 Task: Create new Company, with domain: 'benteler.com' and type: 'Other'. Add new contact for this company, with mail Id: 'Lucas21Verma@benteler.com', First Name: Lucas, Last name:  Verma, Job Title: 'Recruitment Specialist', Phone Number: '(202) 555-2349'. Change life cycle stage to  Lead and lead status to  Open. Logged in from softage.5@softage.net
Action: Mouse moved to (88, 56)
Screenshot: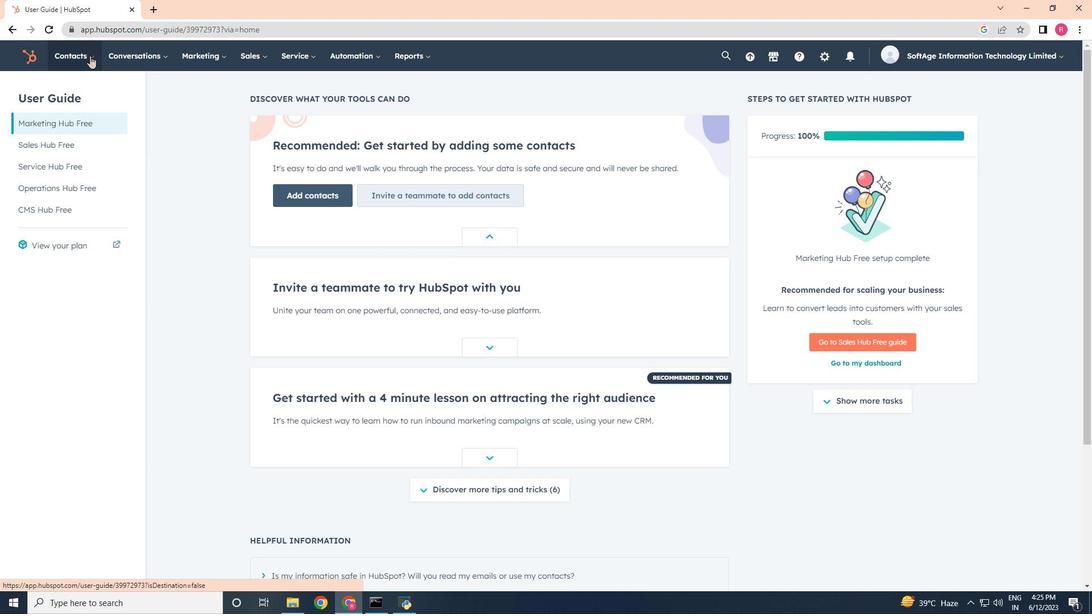 
Action: Mouse pressed left at (88, 56)
Screenshot: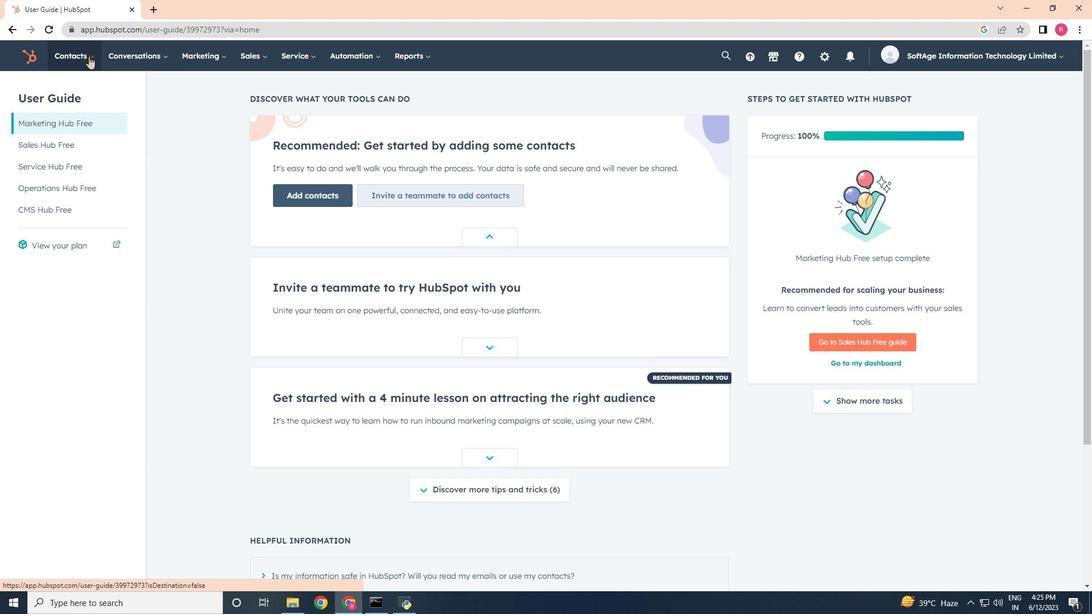 
Action: Mouse moved to (106, 108)
Screenshot: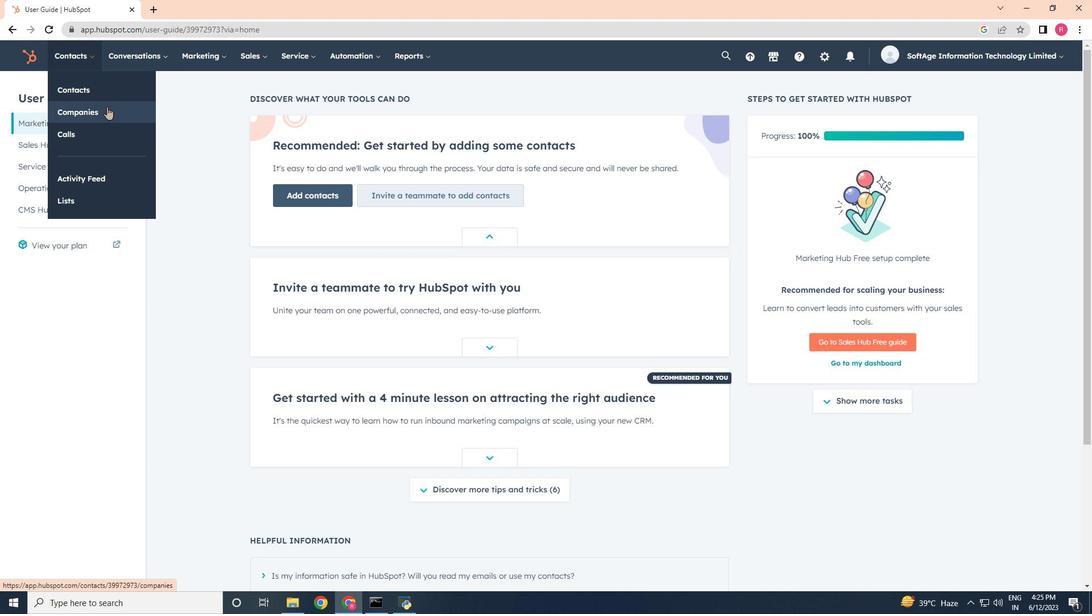 
Action: Mouse pressed left at (106, 108)
Screenshot: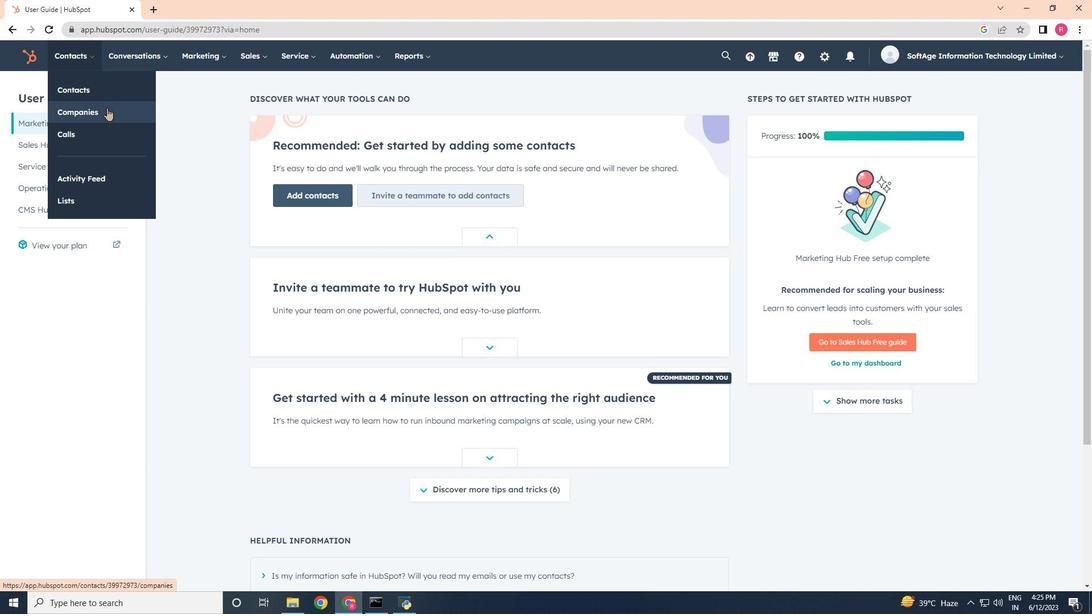 
Action: Mouse moved to (1019, 97)
Screenshot: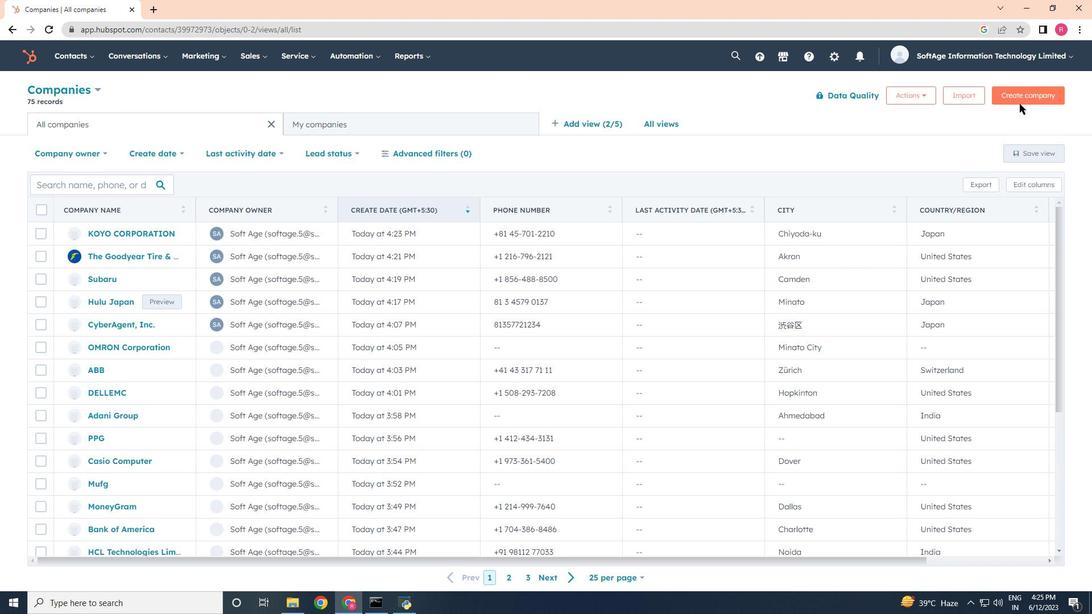 
Action: Mouse pressed left at (1019, 97)
Screenshot: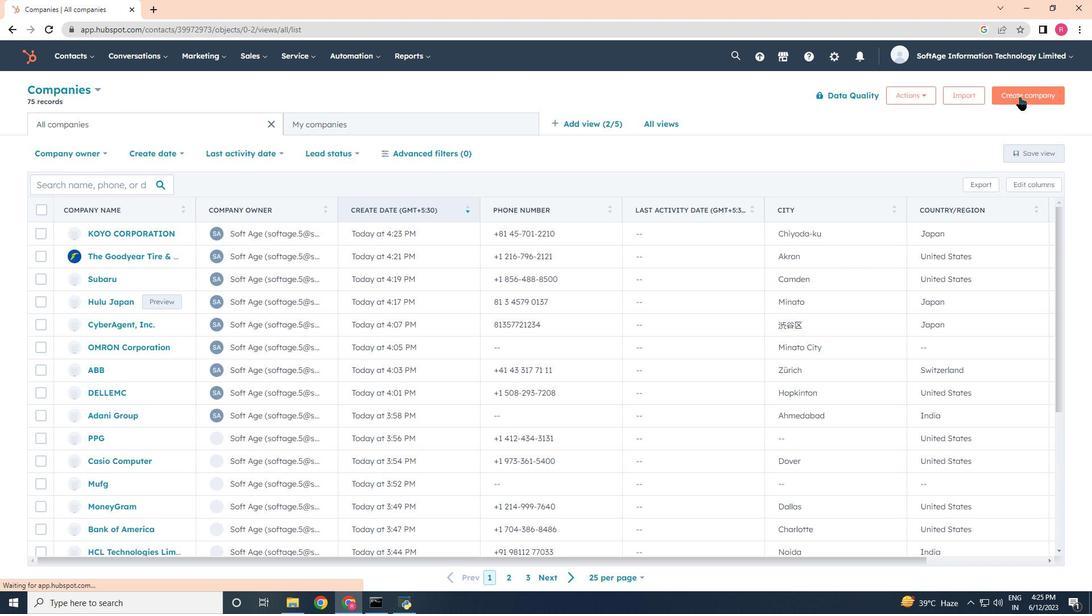 
Action: Mouse moved to (874, 147)
Screenshot: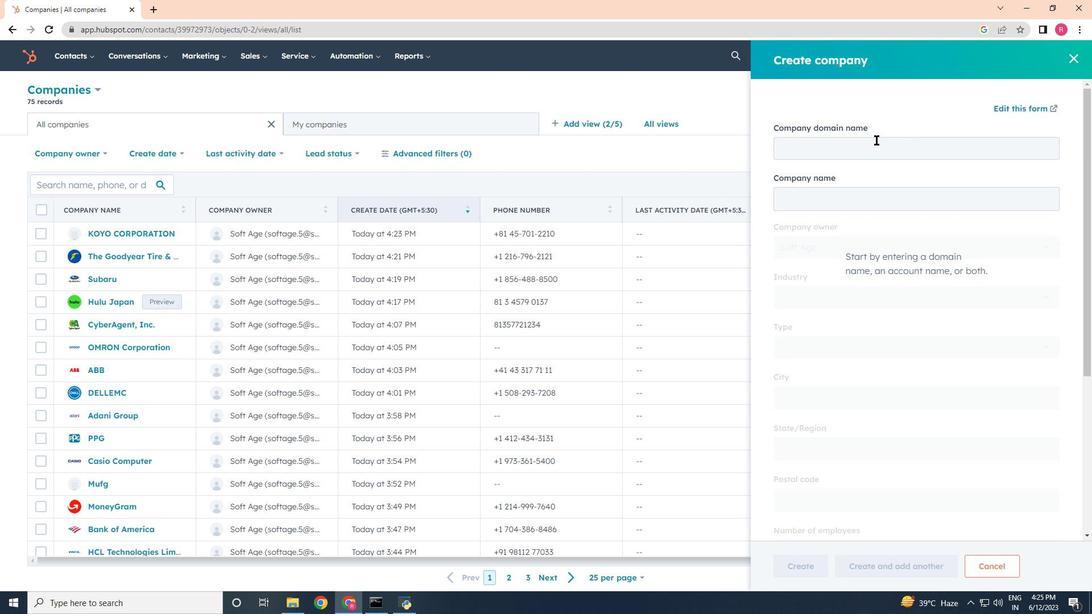 
Action: Mouse pressed left at (874, 147)
Screenshot: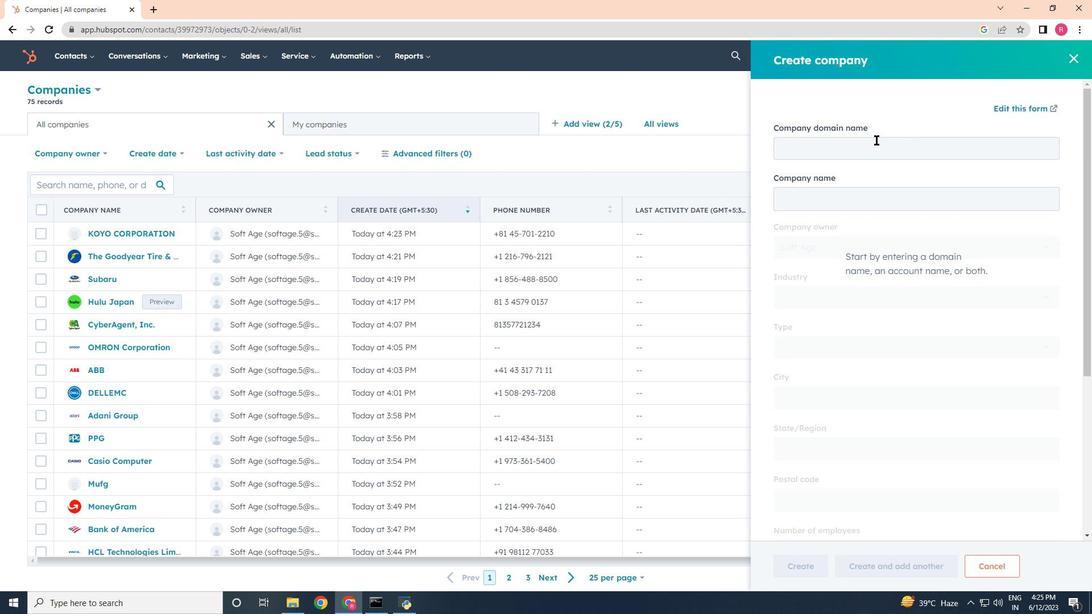 
Action: Mouse moved to (873, 149)
Screenshot: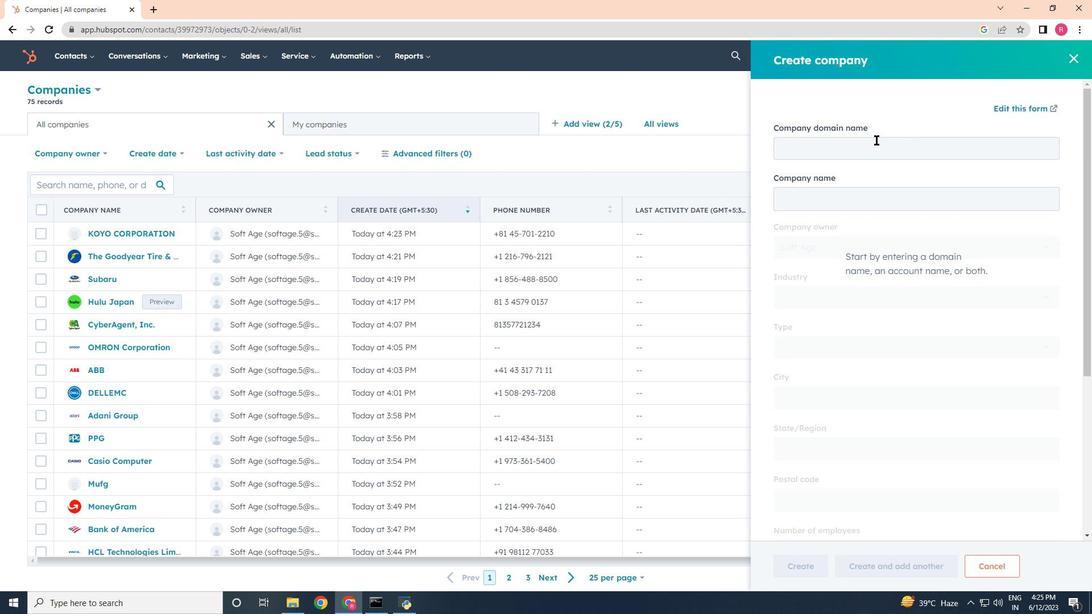 
Action: Key pressed benteler<Key.tab>
Screenshot: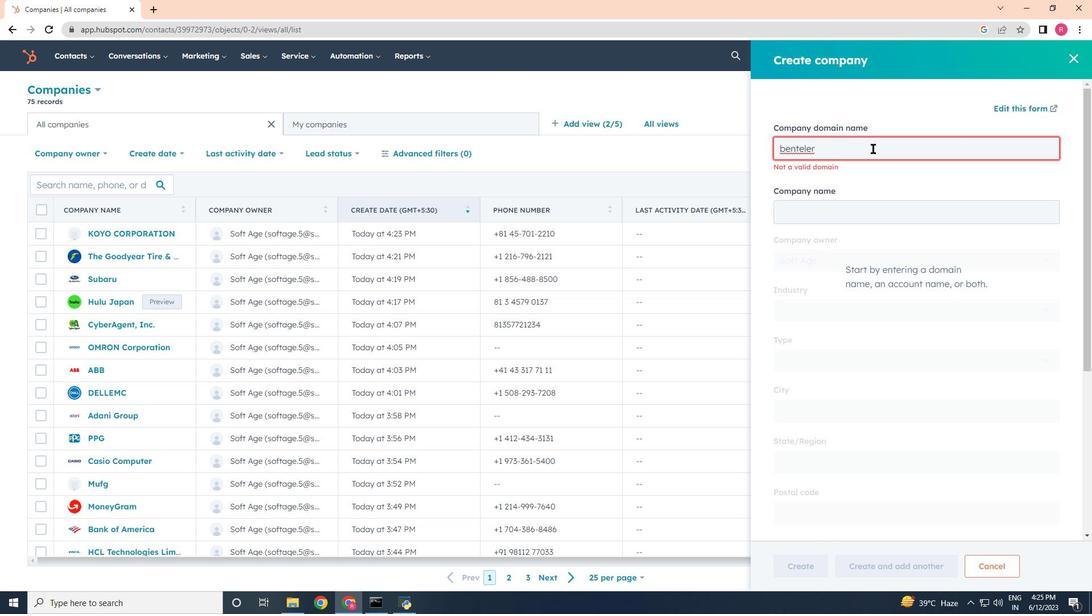 
Action: Mouse moved to (818, 148)
Screenshot: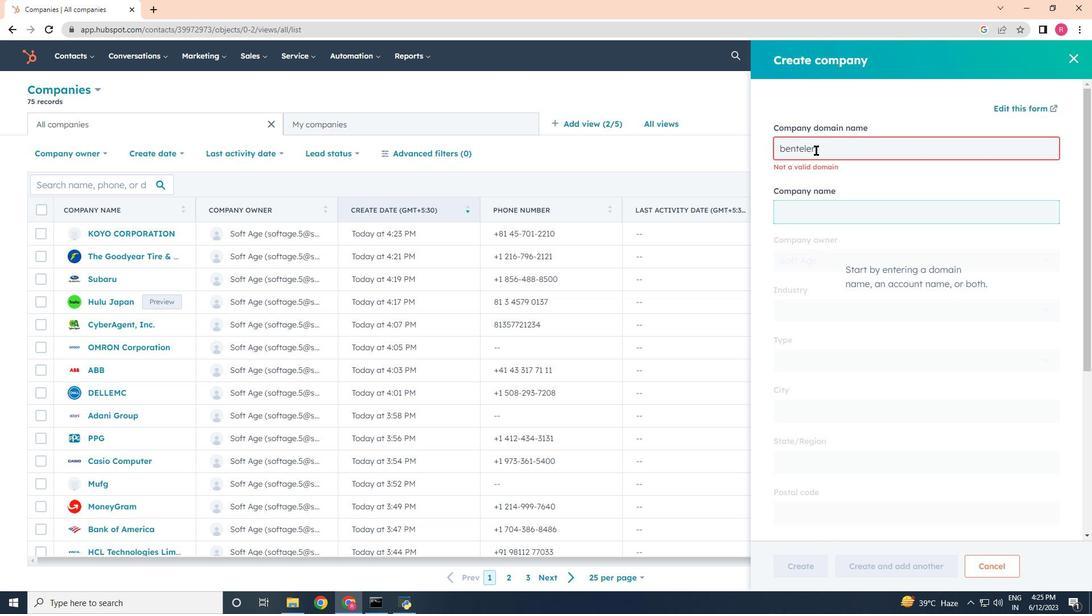 
Action: Mouse pressed left at (818, 148)
Screenshot: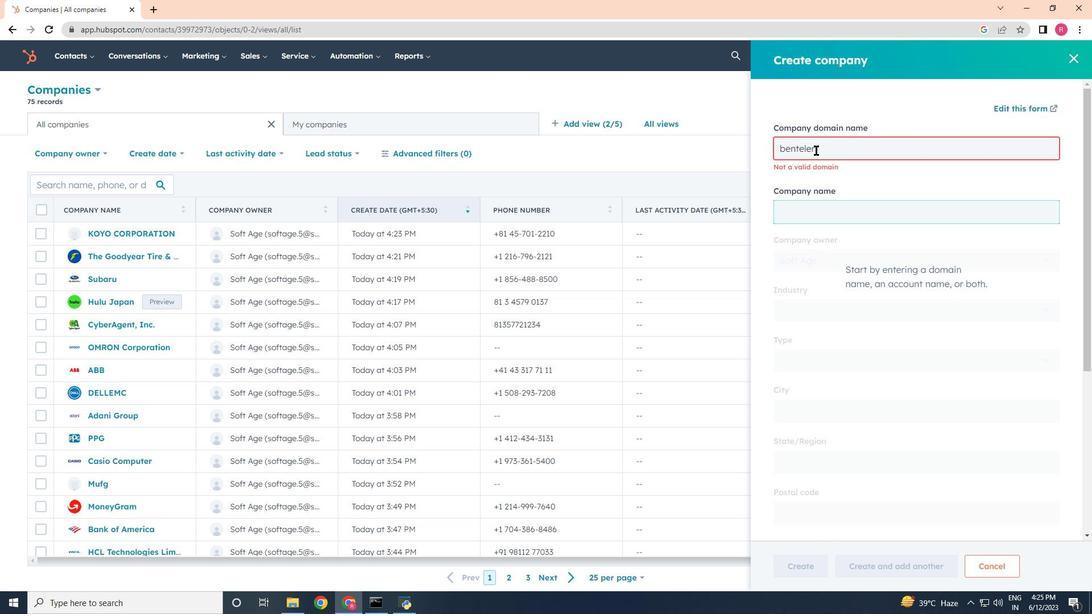 
Action: Mouse moved to (783, 138)
Screenshot: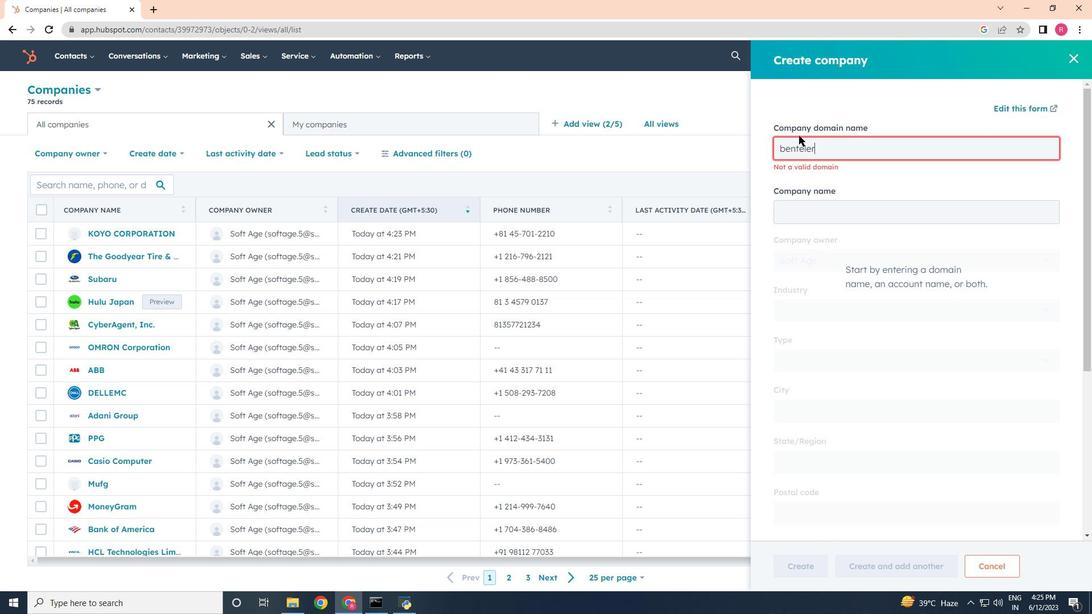
Action: Key pressed .com
Screenshot: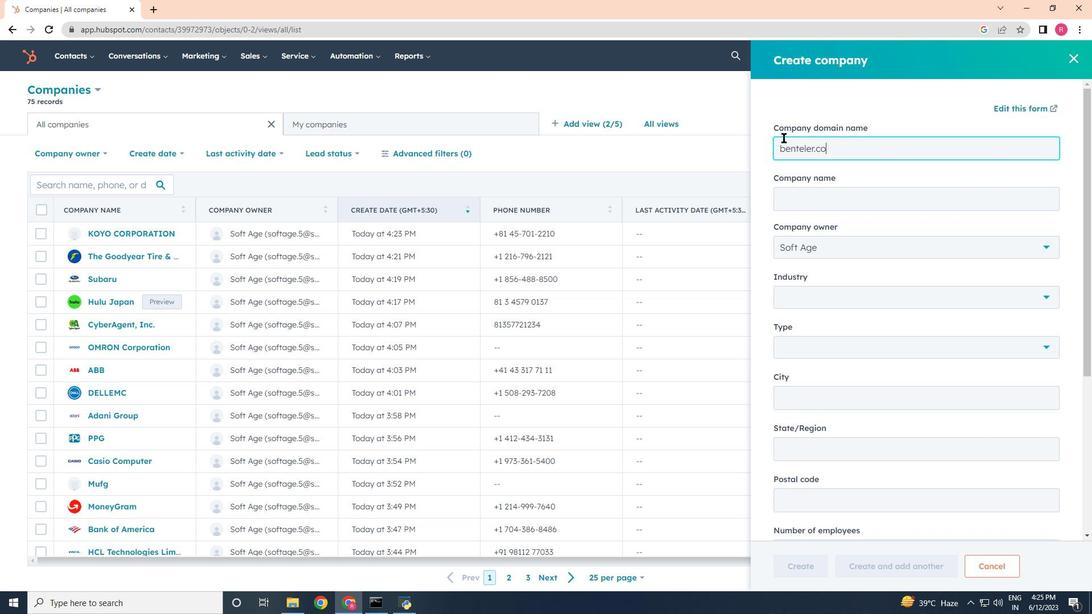 
Action: Mouse moved to (826, 342)
Screenshot: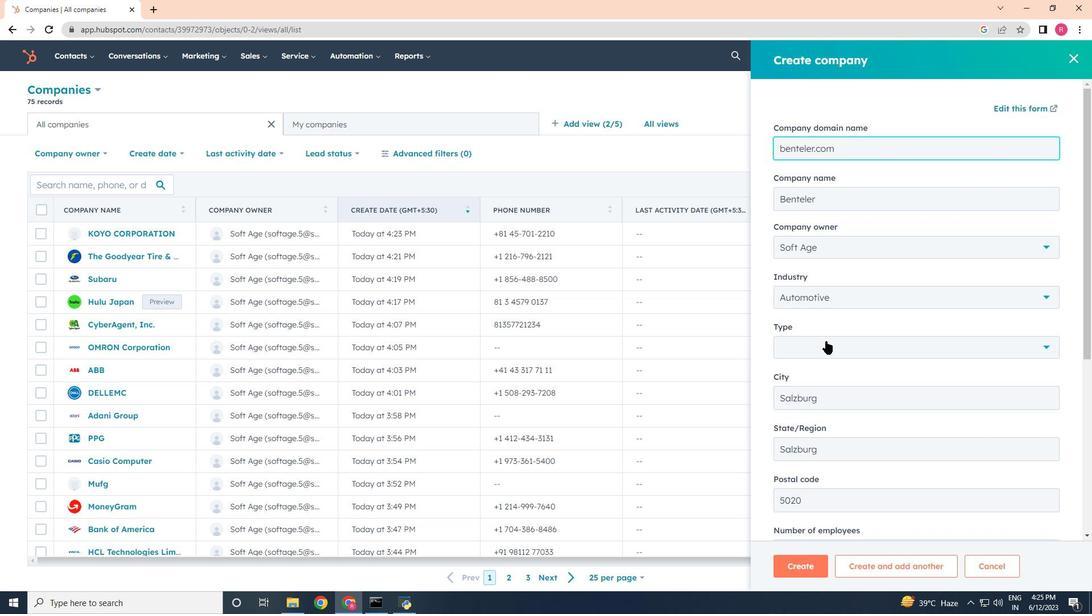 
Action: Mouse pressed left at (826, 342)
Screenshot: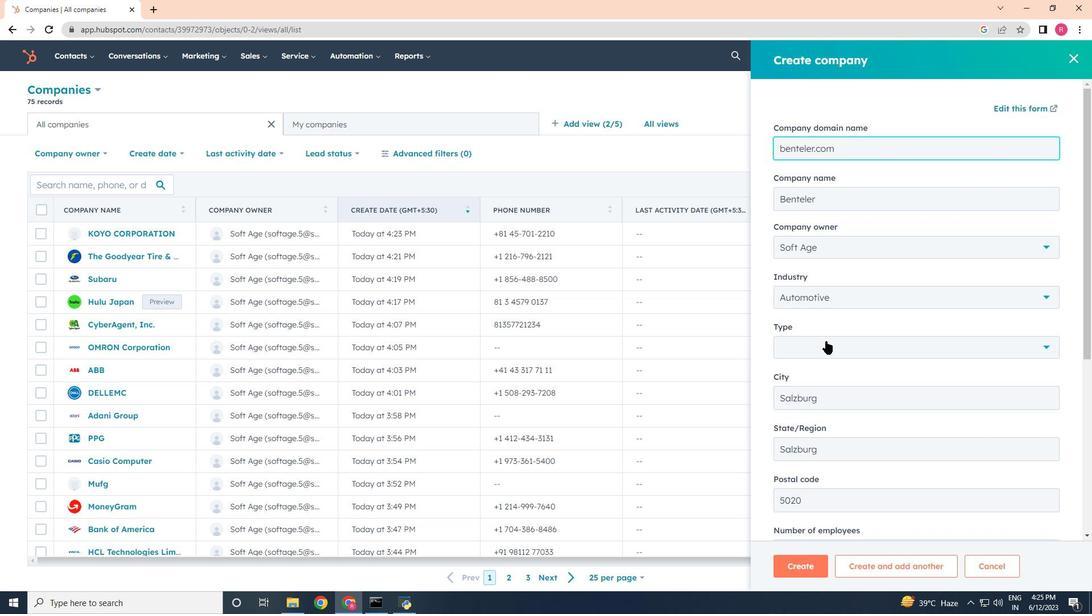
Action: Mouse moved to (827, 492)
Screenshot: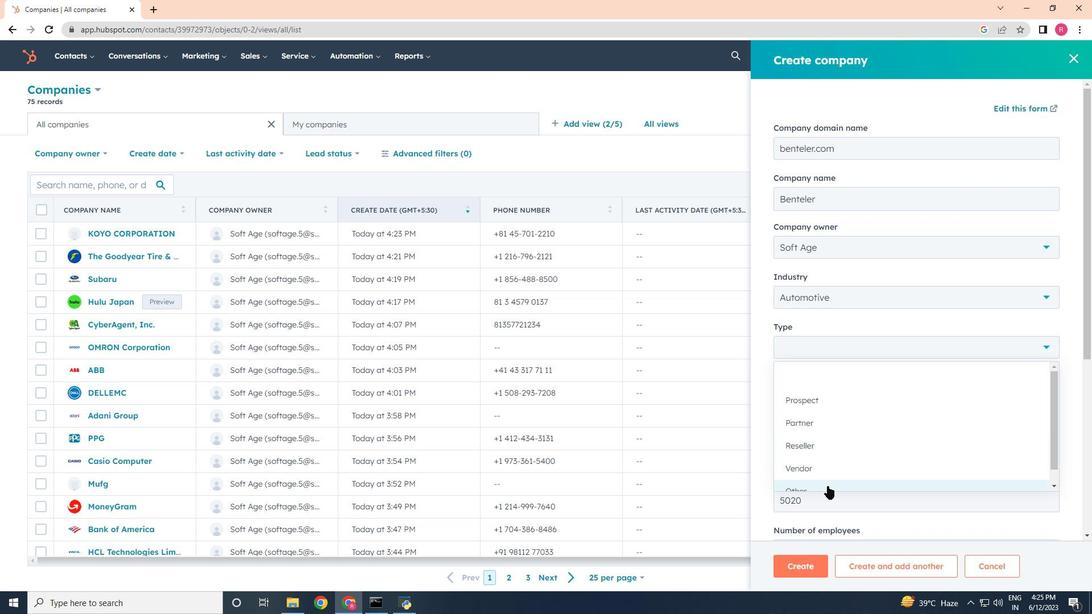 
Action: Mouse pressed left at (827, 492)
Screenshot: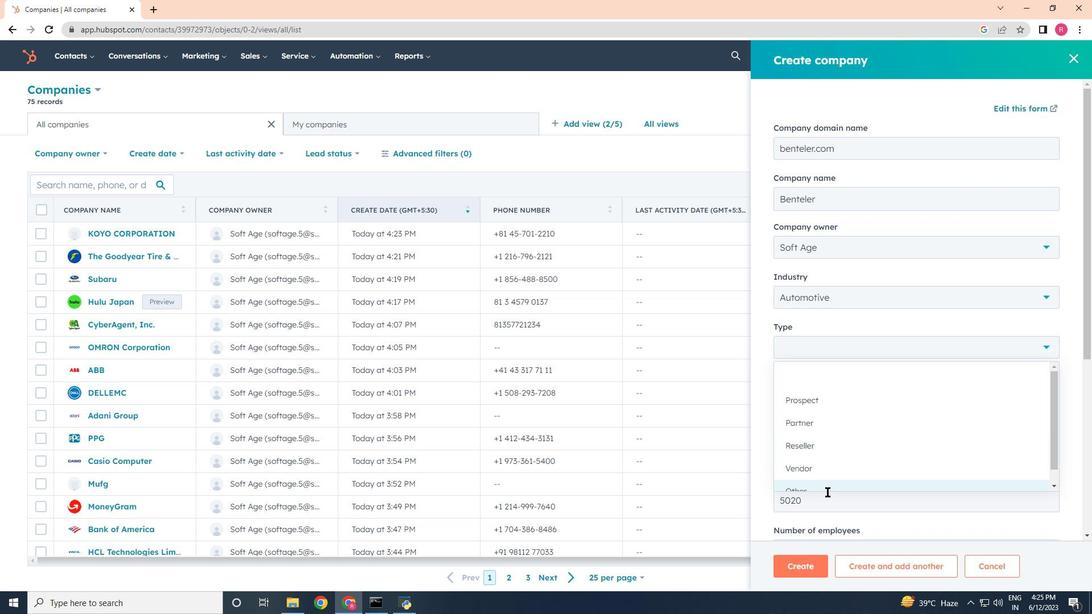 
Action: Mouse moved to (815, 565)
Screenshot: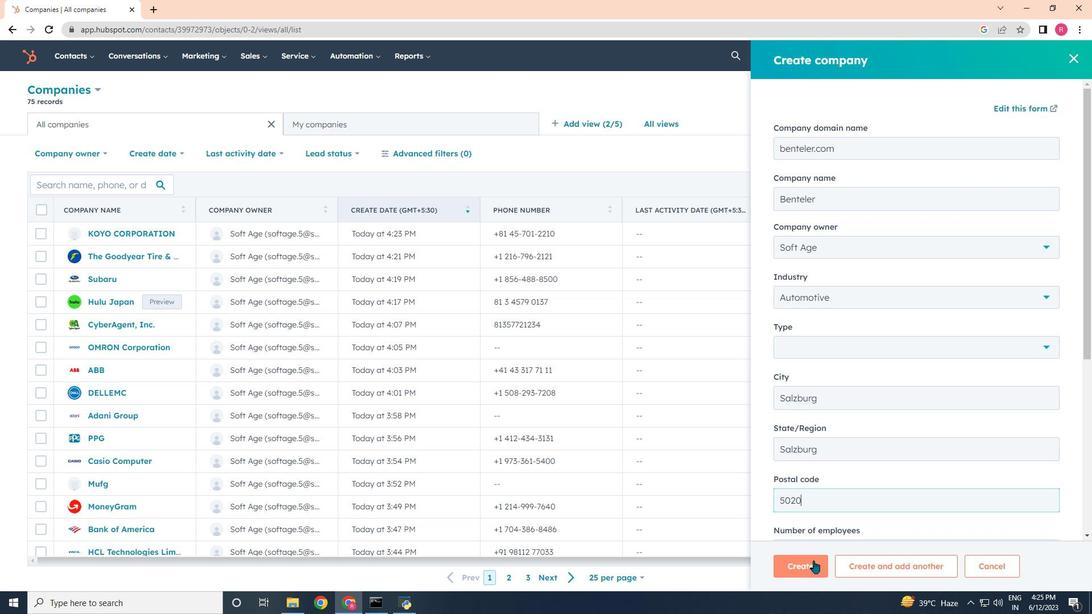 
Action: Mouse pressed left at (815, 565)
Screenshot: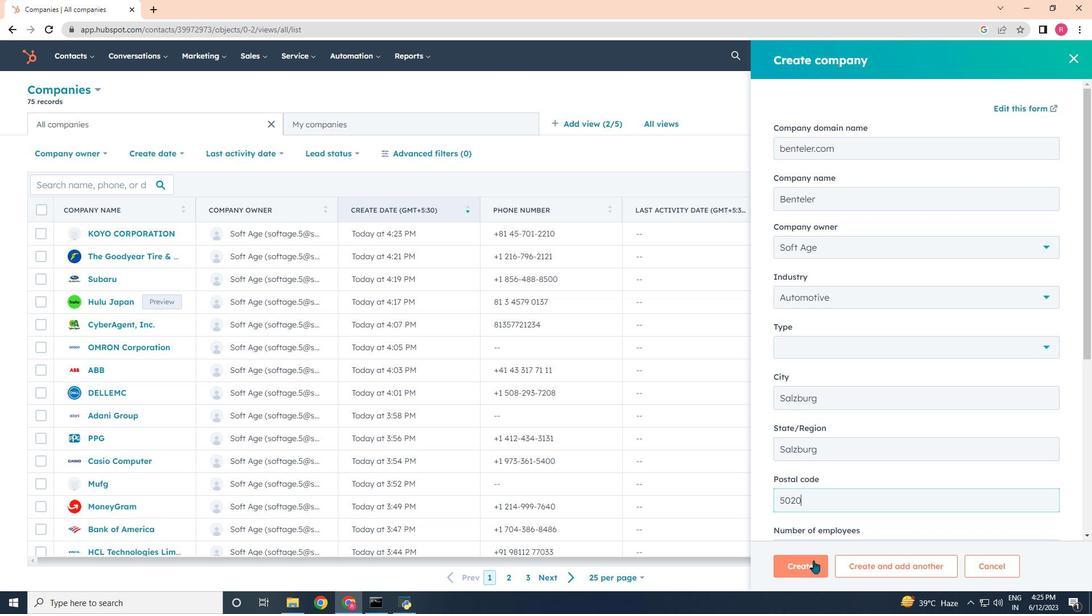 
Action: Mouse moved to (771, 368)
Screenshot: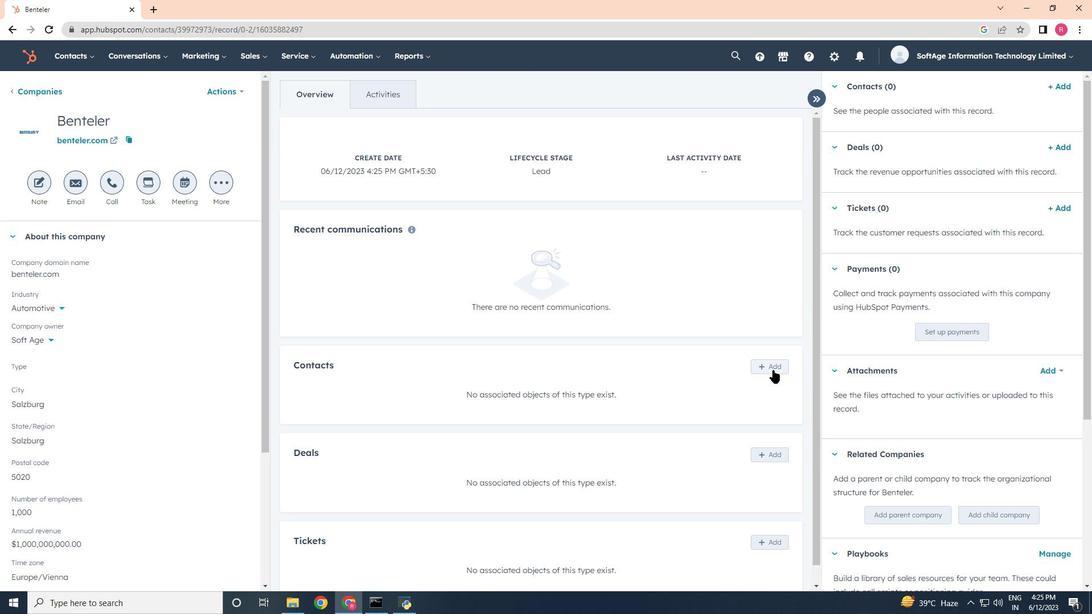 
Action: Mouse pressed left at (771, 368)
Screenshot: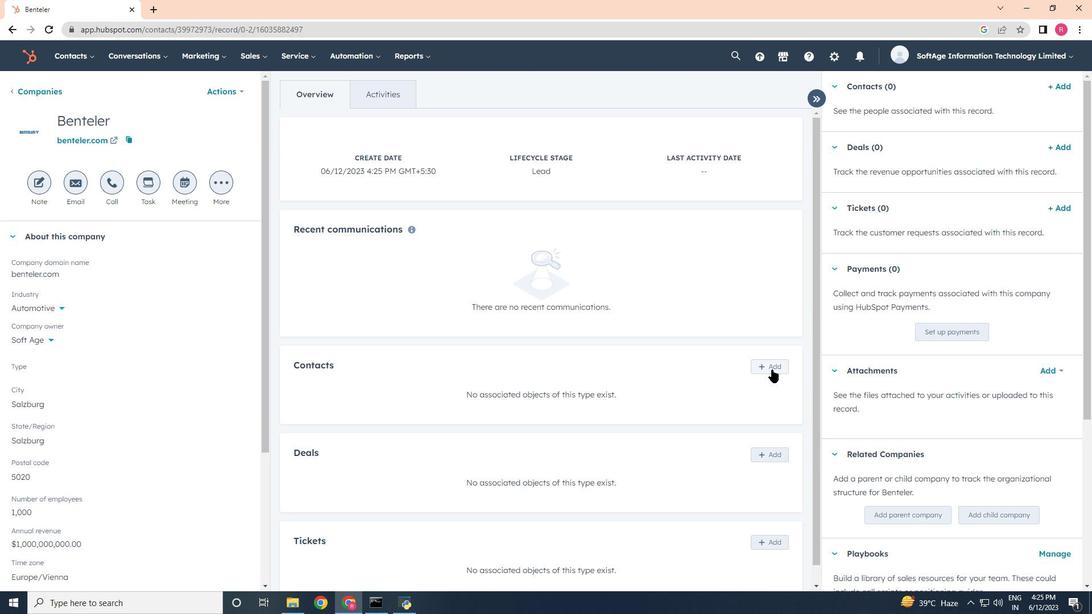 
Action: Mouse moved to (819, 126)
Screenshot: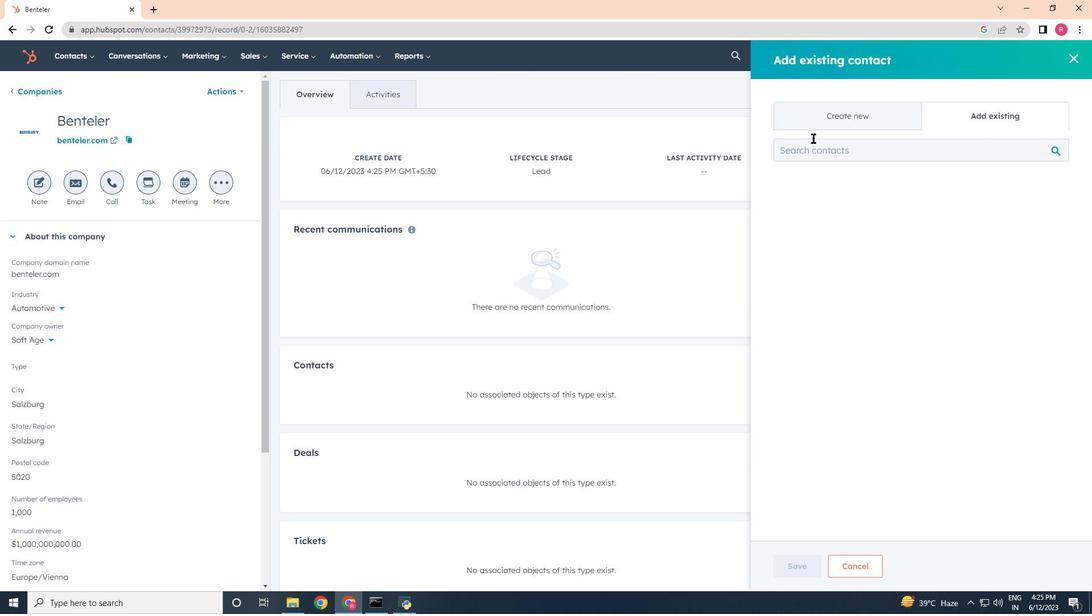 
Action: Mouse pressed left at (819, 126)
Screenshot: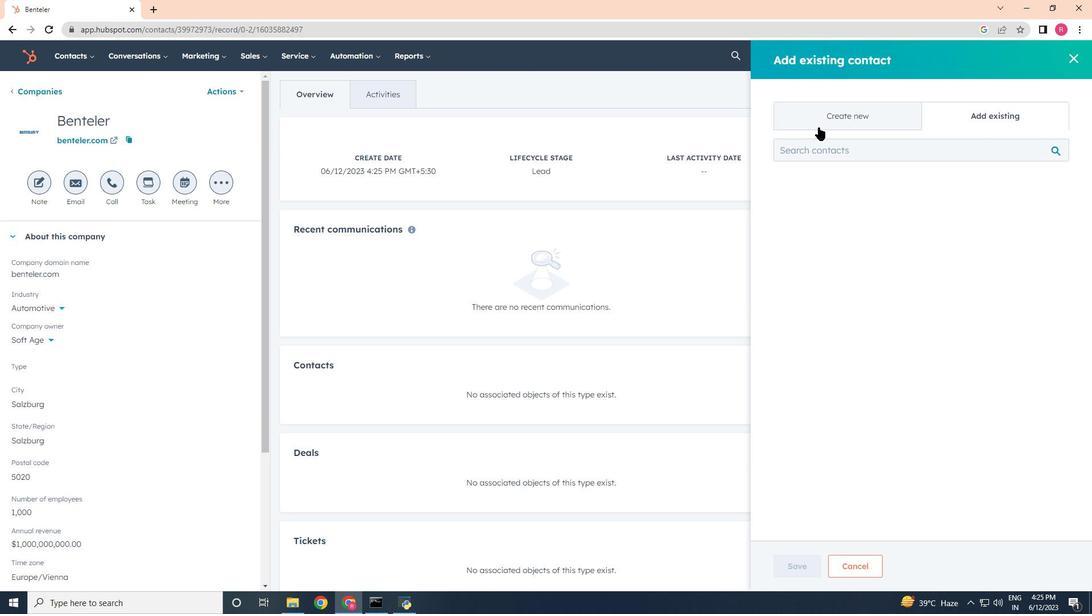
Action: Mouse moved to (828, 186)
Screenshot: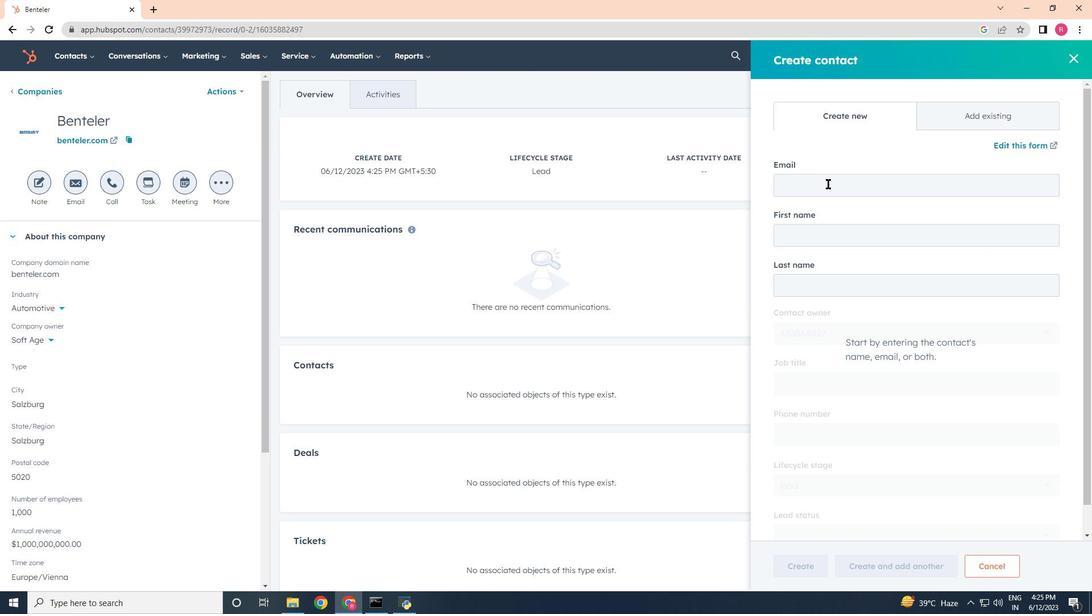 
Action: Mouse pressed left at (828, 186)
Screenshot: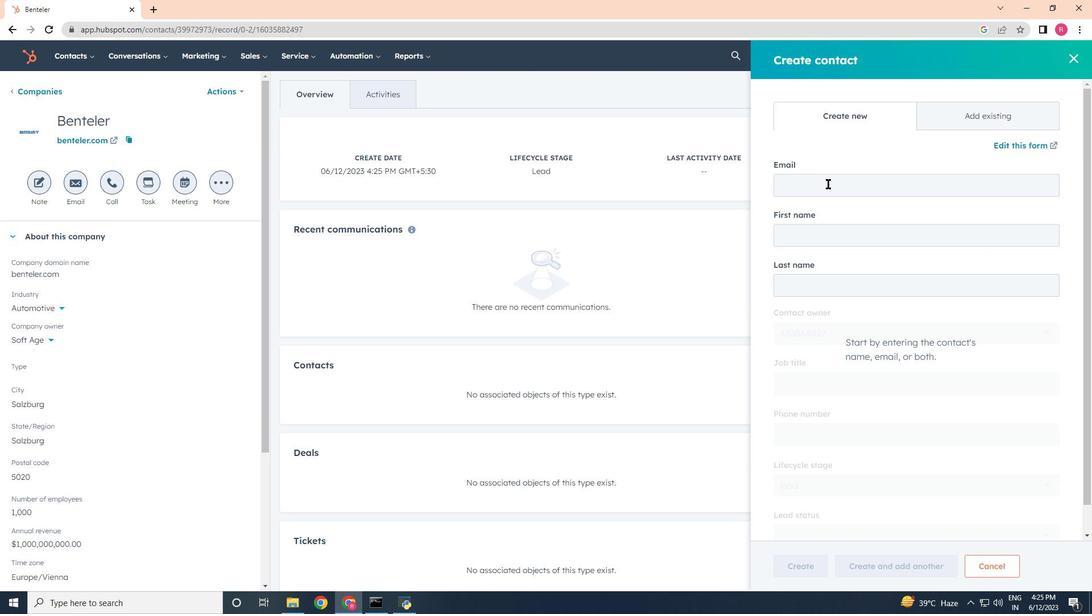 
Action: Key pressed <Key.shift>Lucas21<Key.shift>Vw<Key.backspace>erma<Key.shift>@benteler.com
Screenshot: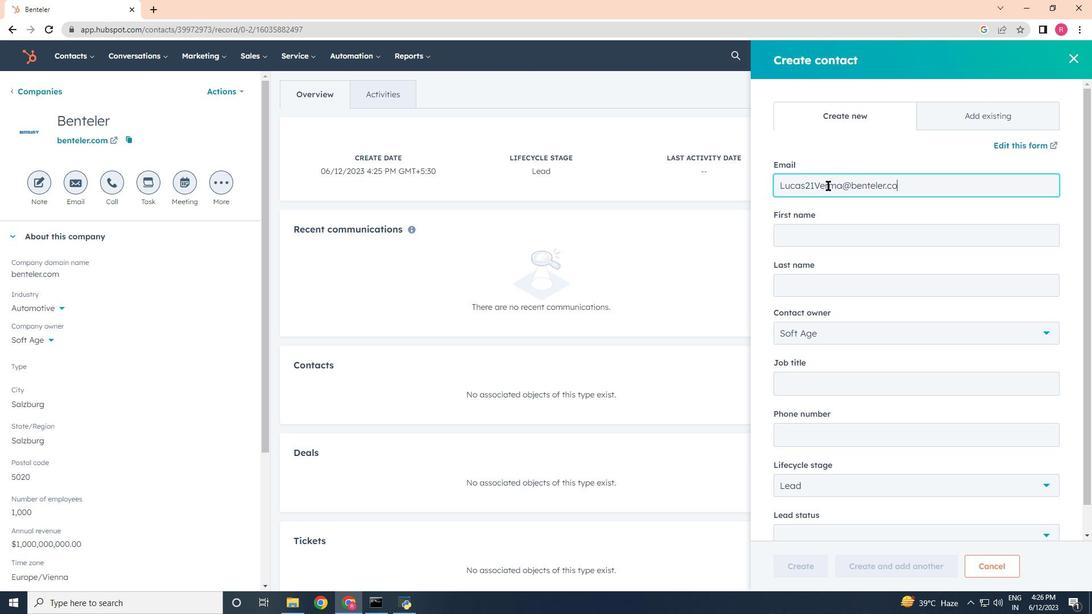 
Action: Mouse moved to (836, 234)
Screenshot: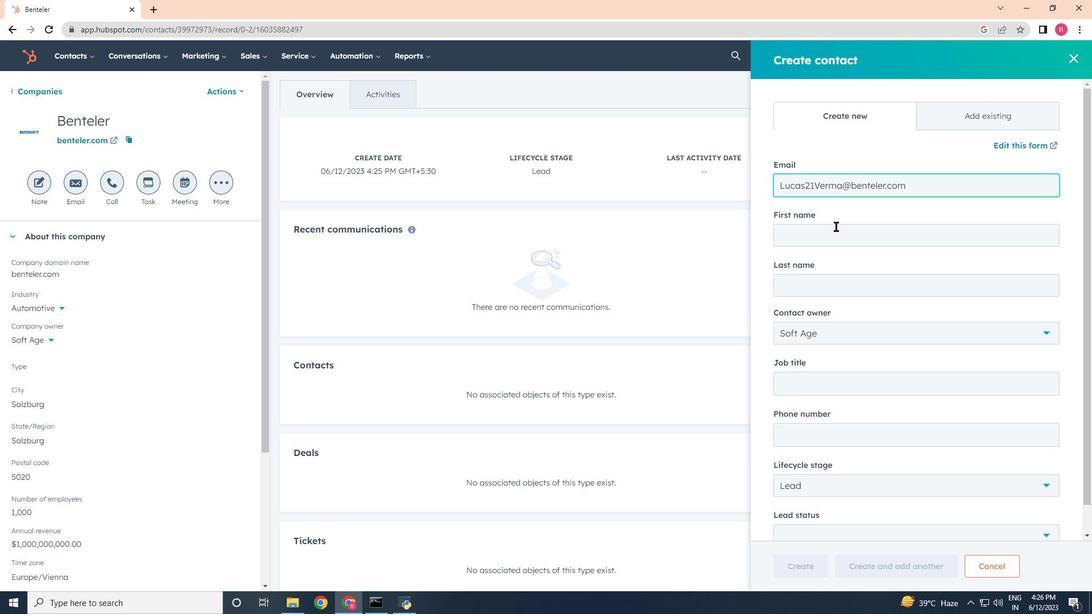 
Action: Mouse pressed left at (836, 234)
Screenshot: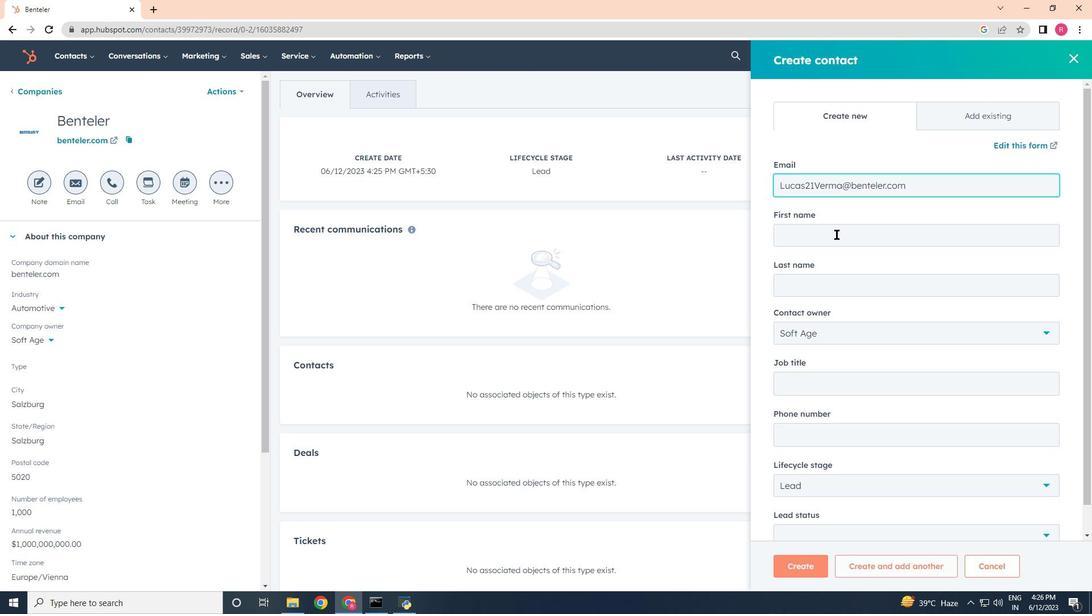 
Action: Key pressed <Key.shift>Lucas<Key.tab><Key.shift>Verma<Key.tab><Key.tab><Key.shift><Key.shift><Key.shift>Recruitment<Key.space><Key.shift>Specialist
Screenshot: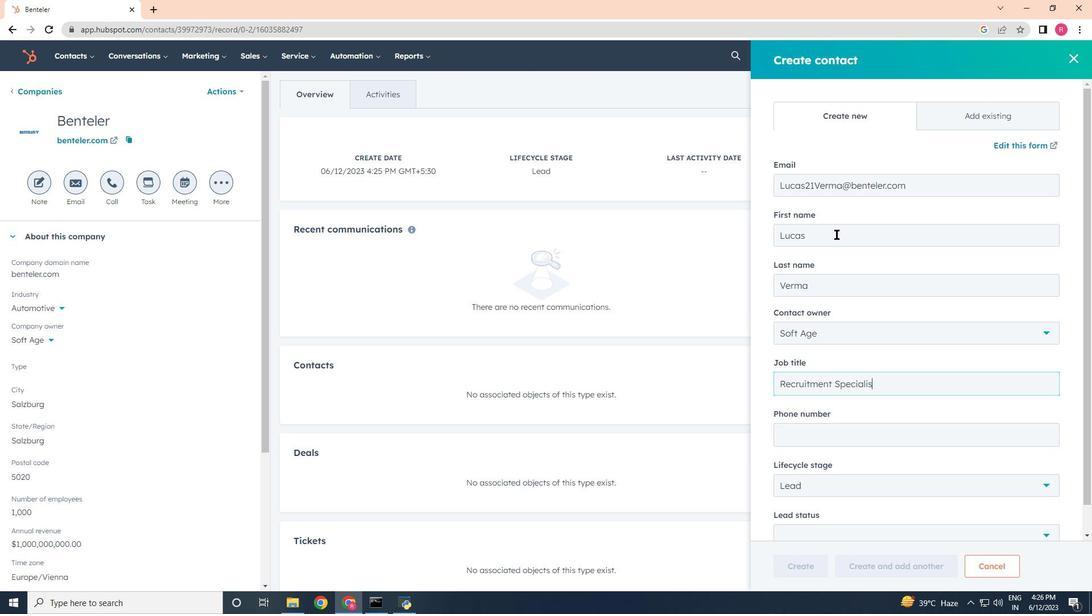 
Action: Mouse moved to (843, 428)
Screenshot: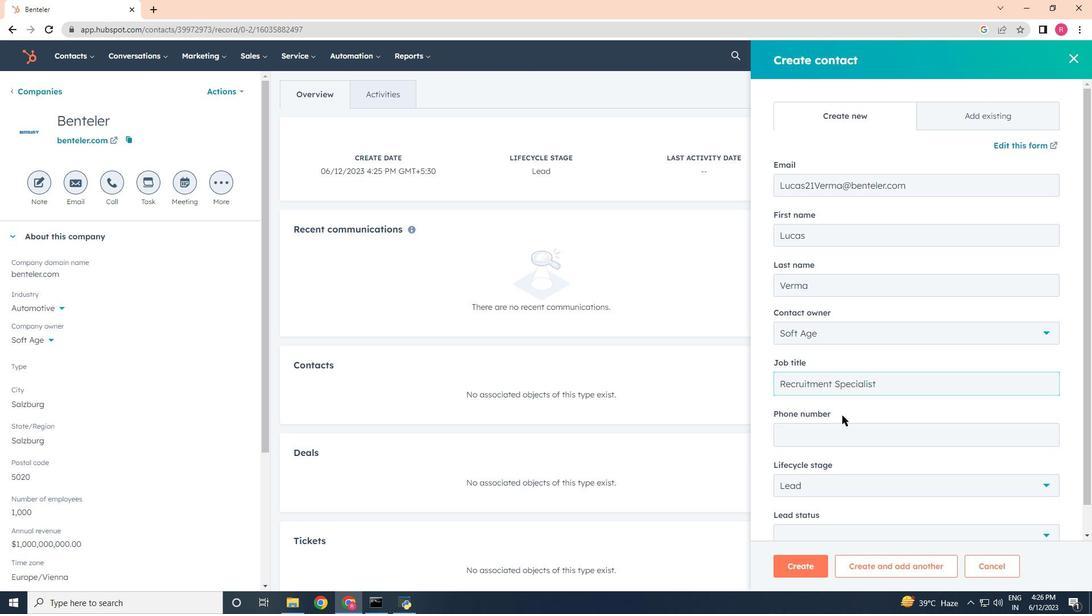 
Action: Mouse pressed left at (843, 428)
Screenshot: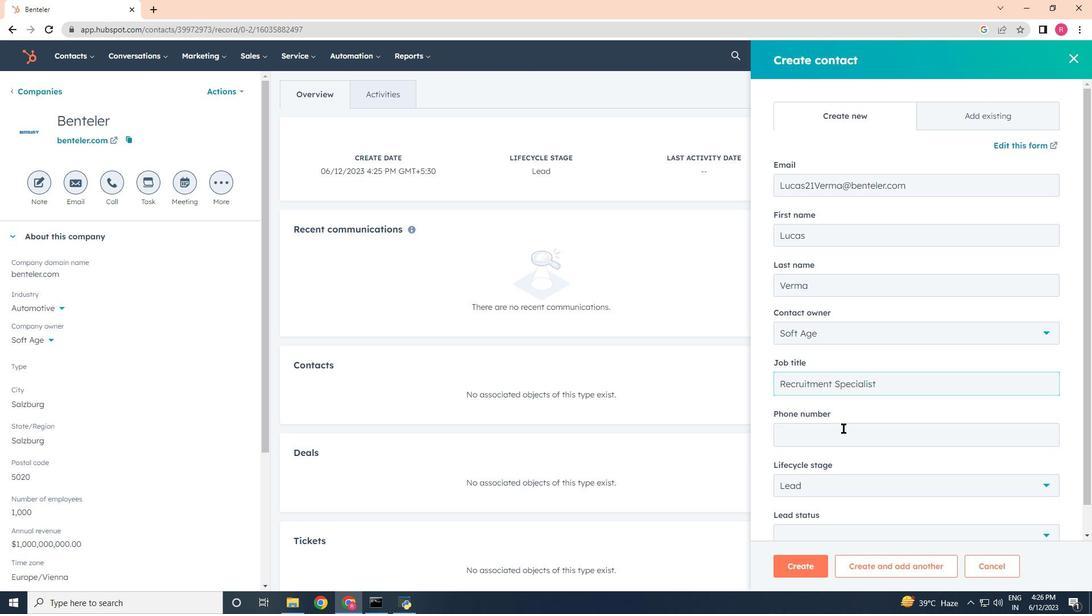 
Action: Mouse moved to (839, 404)
Screenshot: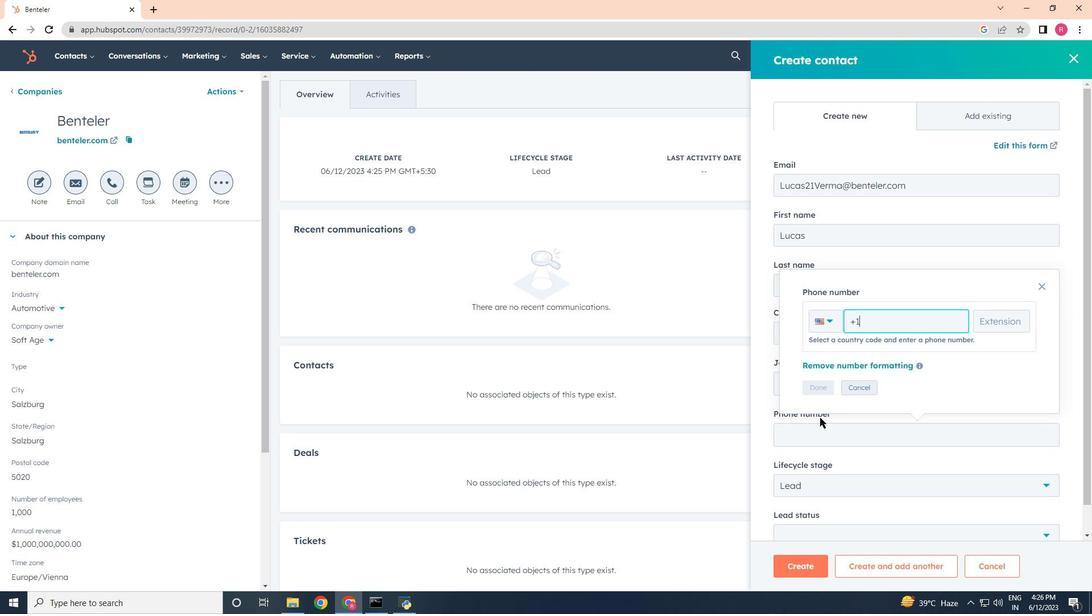 
Action: Key pressed 2025552349
Screenshot: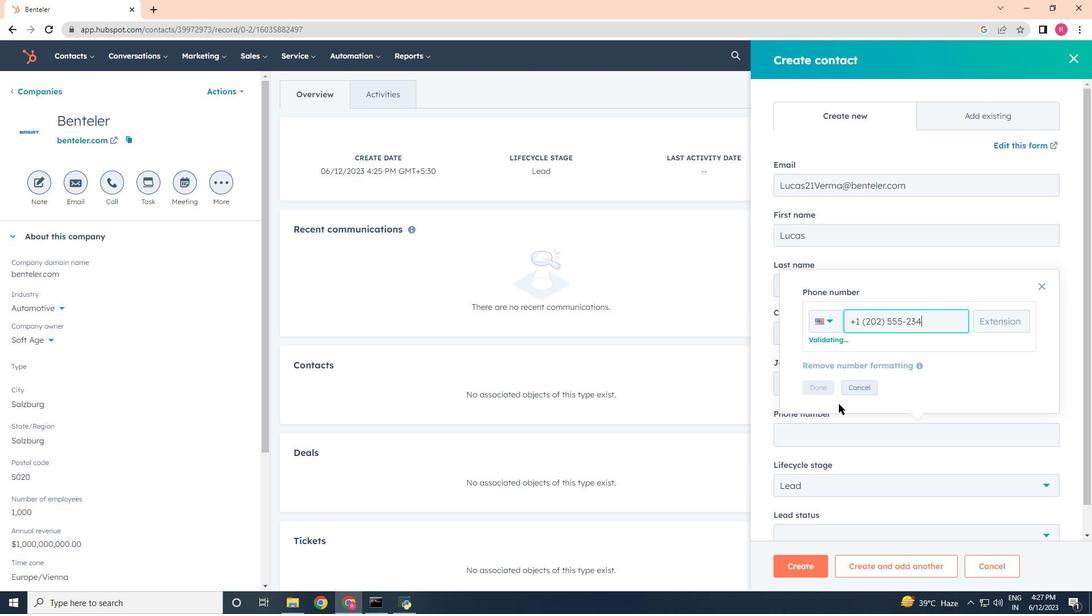
Action: Mouse moved to (829, 391)
Screenshot: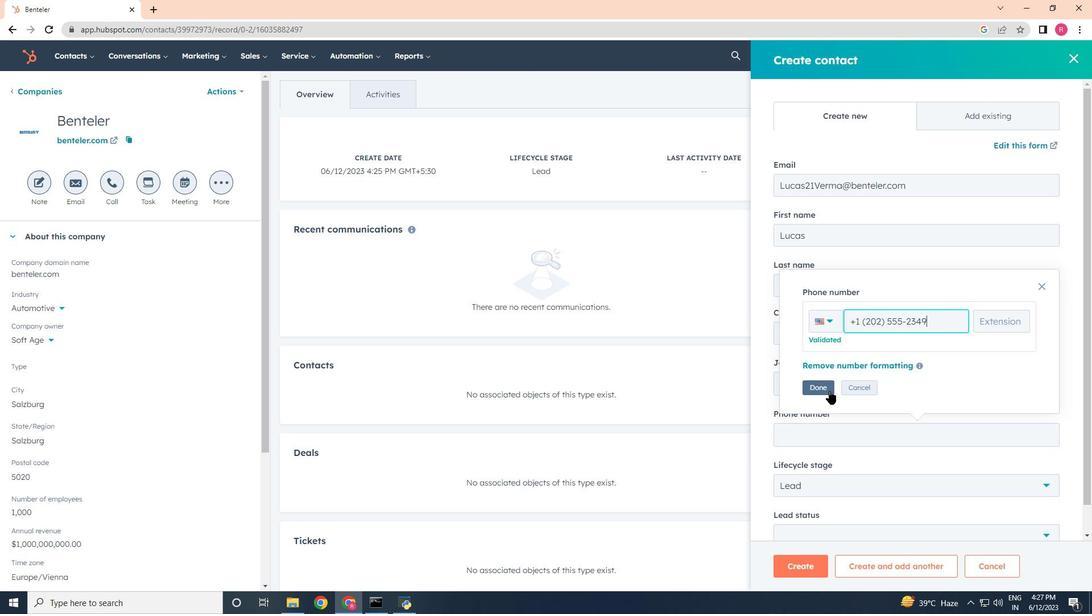 
Action: Mouse pressed left at (829, 391)
Screenshot: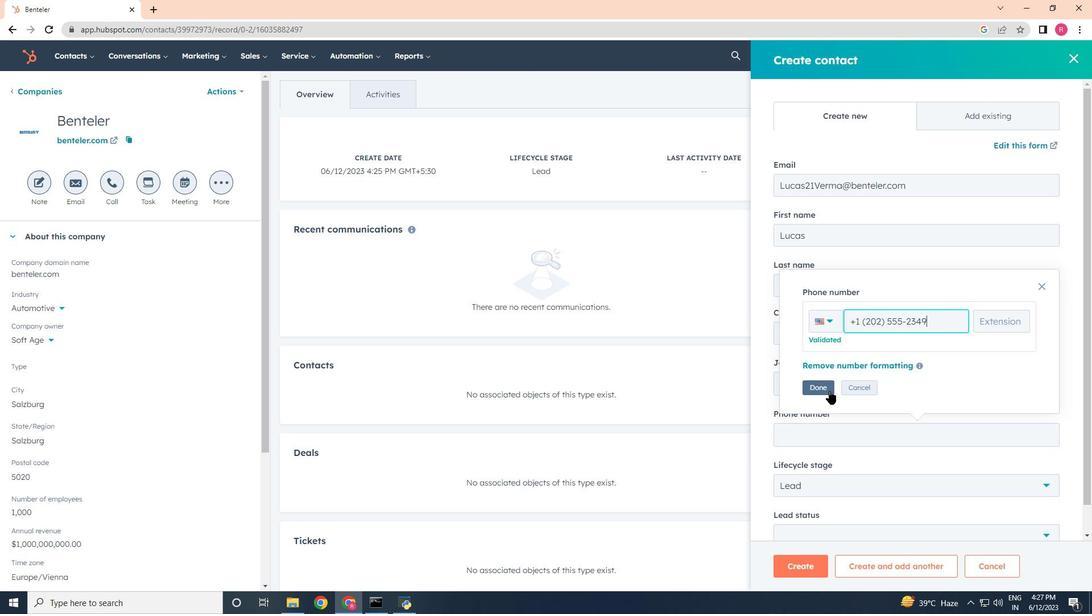 
Action: Mouse moved to (830, 487)
Screenshot: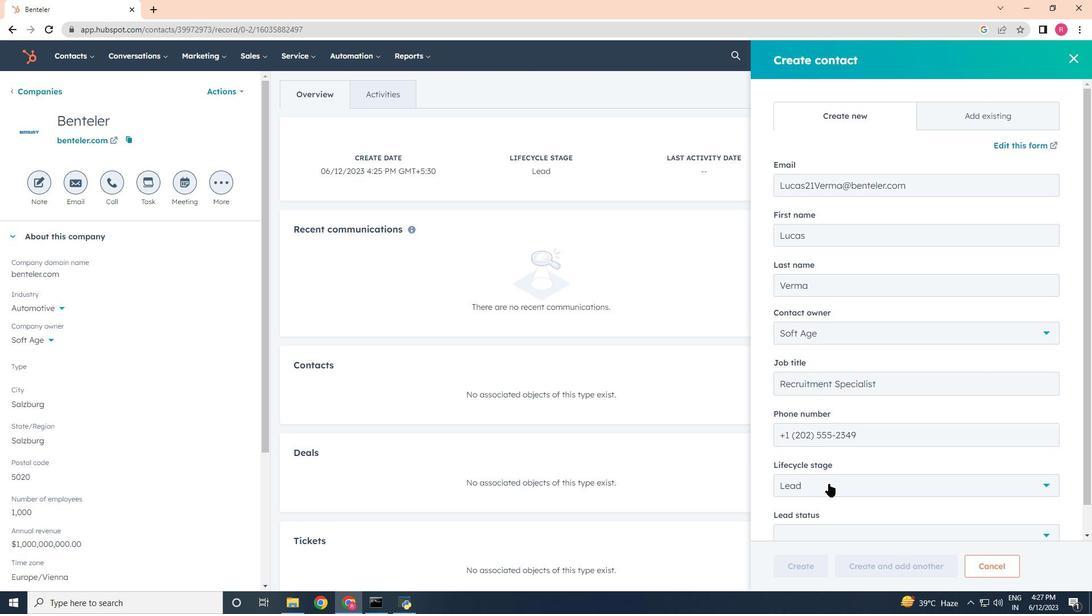 
Action: Mouse pressed left at (830, 487)
Screenshot: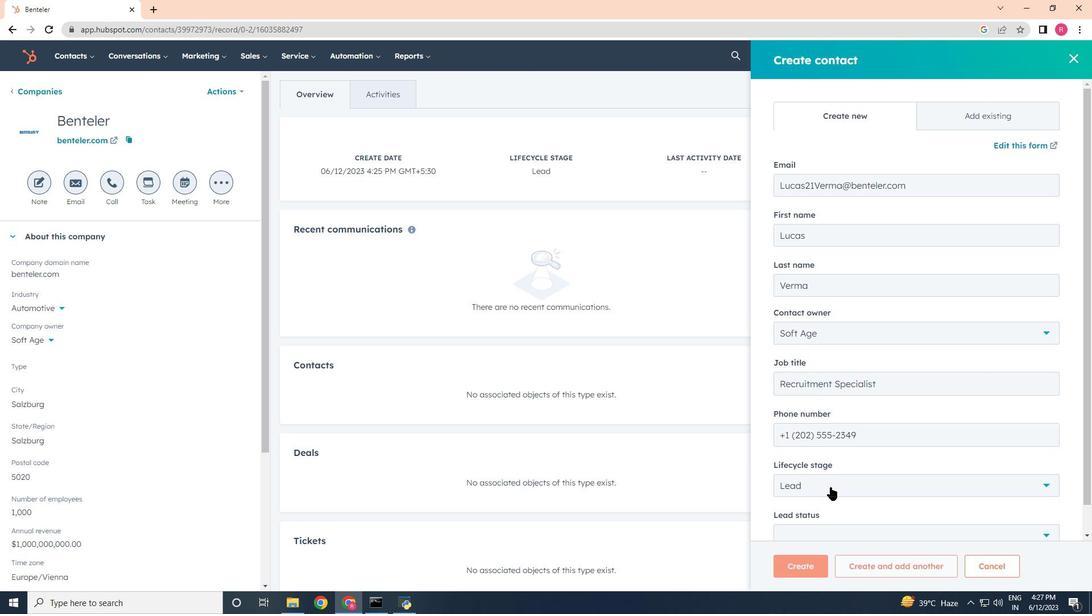 
Action: Mouse moved to (814, 380)
Screenshot: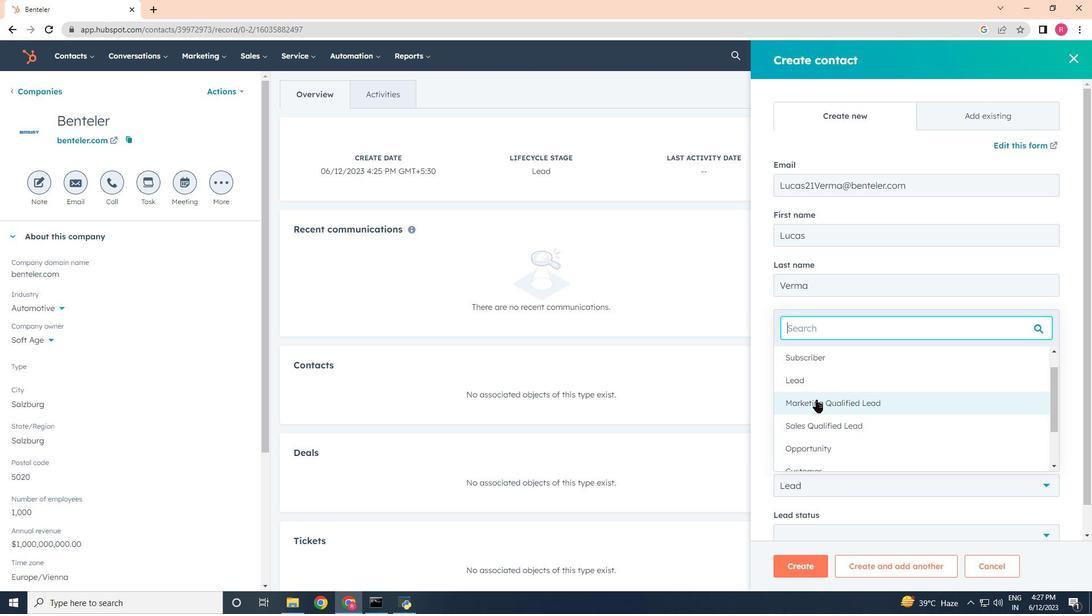
Action: Mouse pressed left at (814, 380)
Screenshot: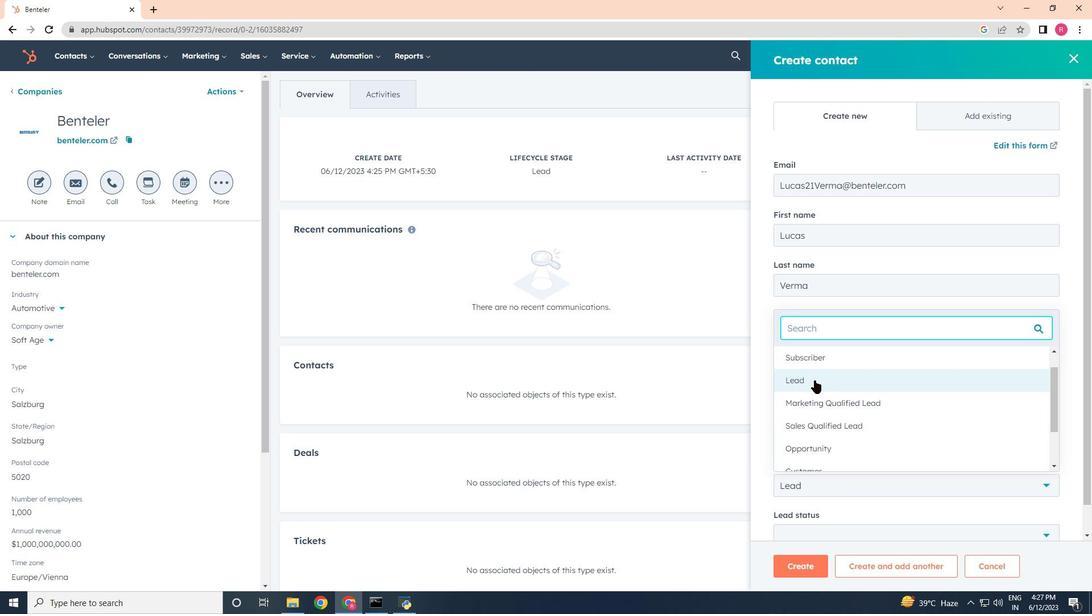 
Action: Mouse moved to (829, 495)
Screenshot: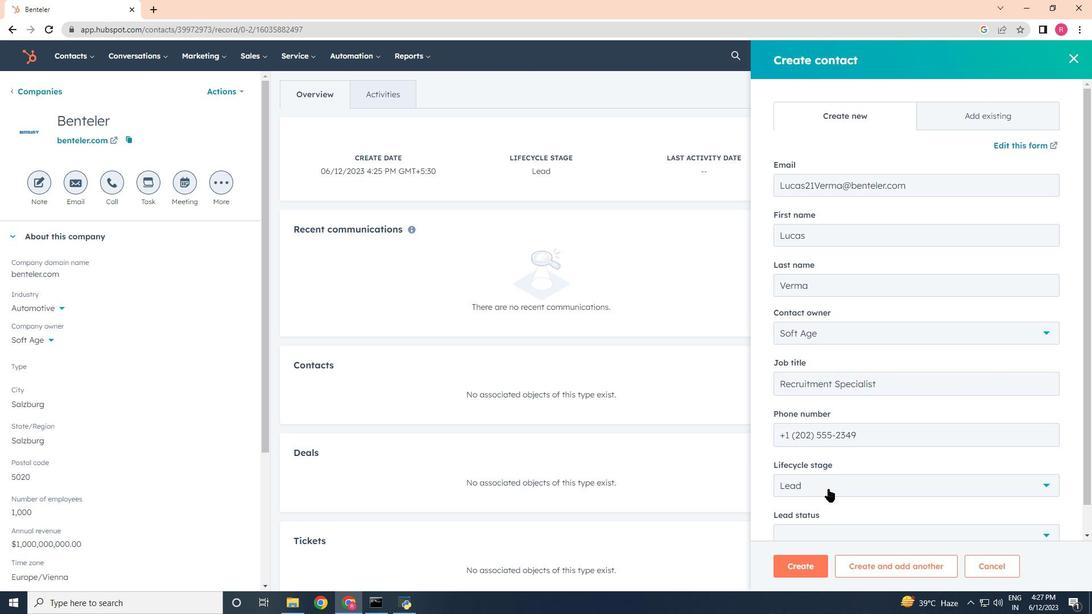 
Action: Mouse scrolled (829, 494) with delta (0, 0)
Screenshot: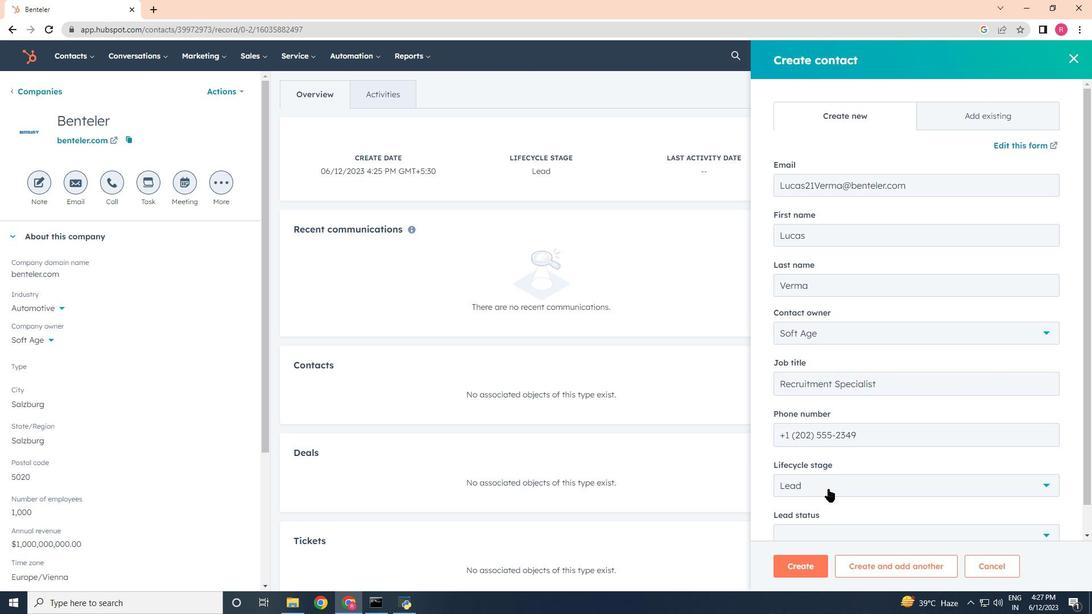 
Action: Mouse moved to (829, 496)
Screenshot: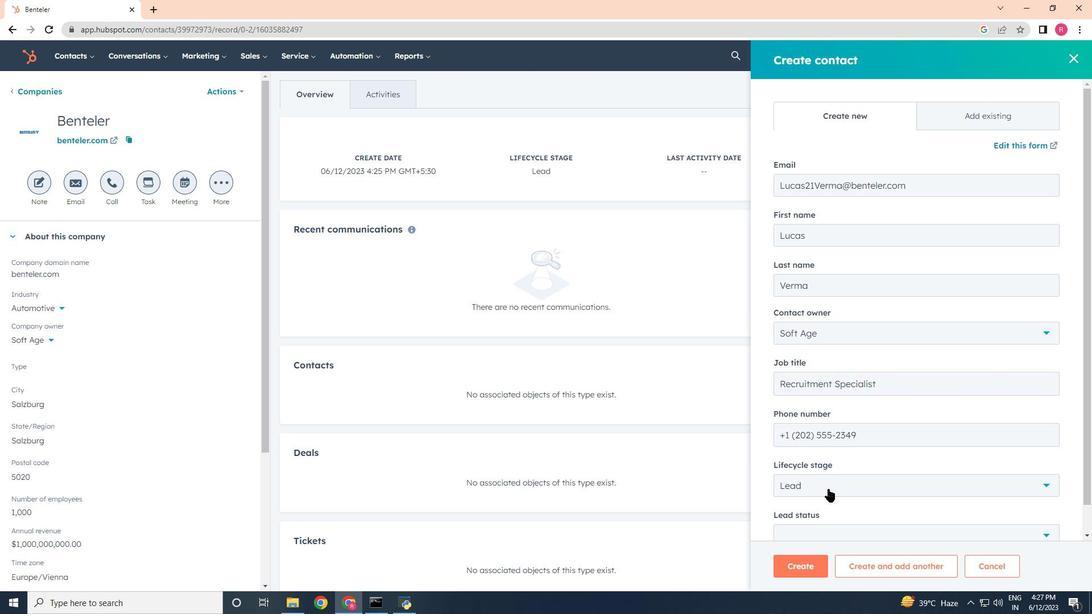 
Action: Mouse scrolled (829, 496) with delta (0, 0)
Screenshot: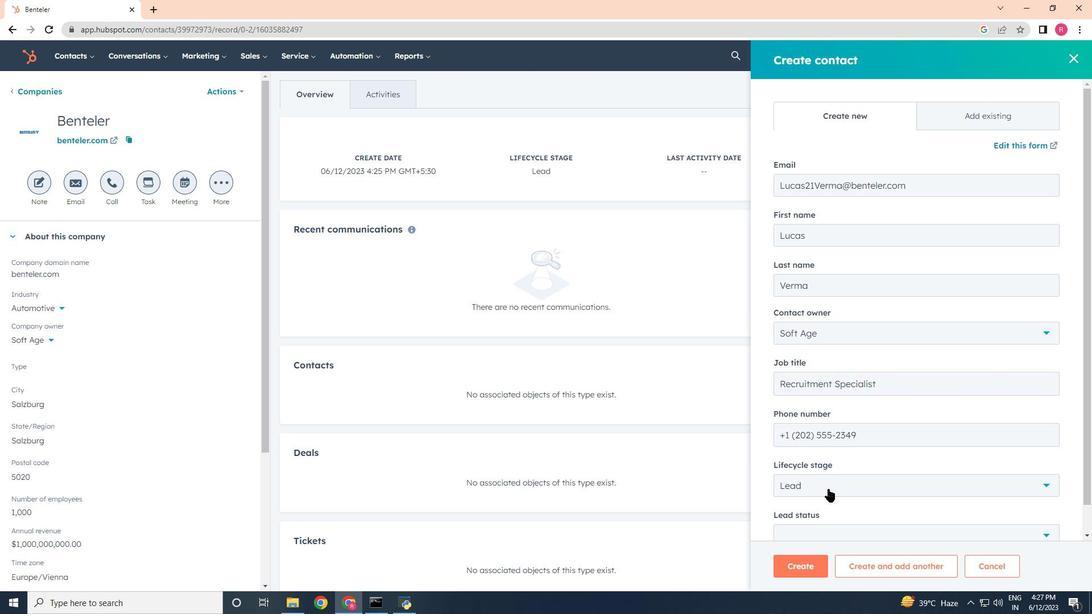 
Action: Mouse scrolled (829, 496) with delta (0, 0)
Screenshot: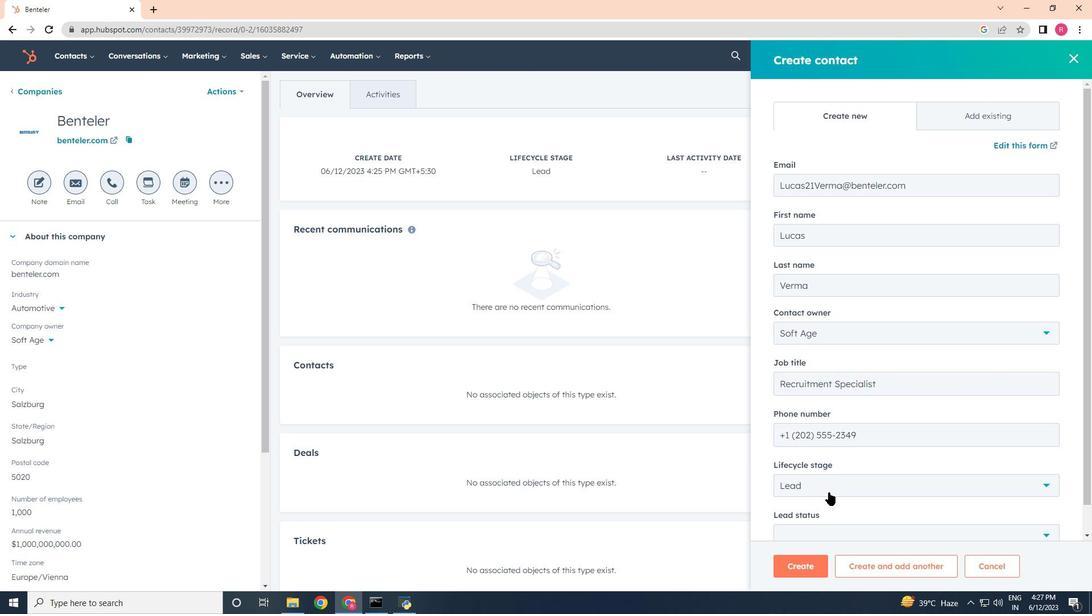 
Action: Mouse scrolled (829, 496) with delta (0, 0)
Screenshot: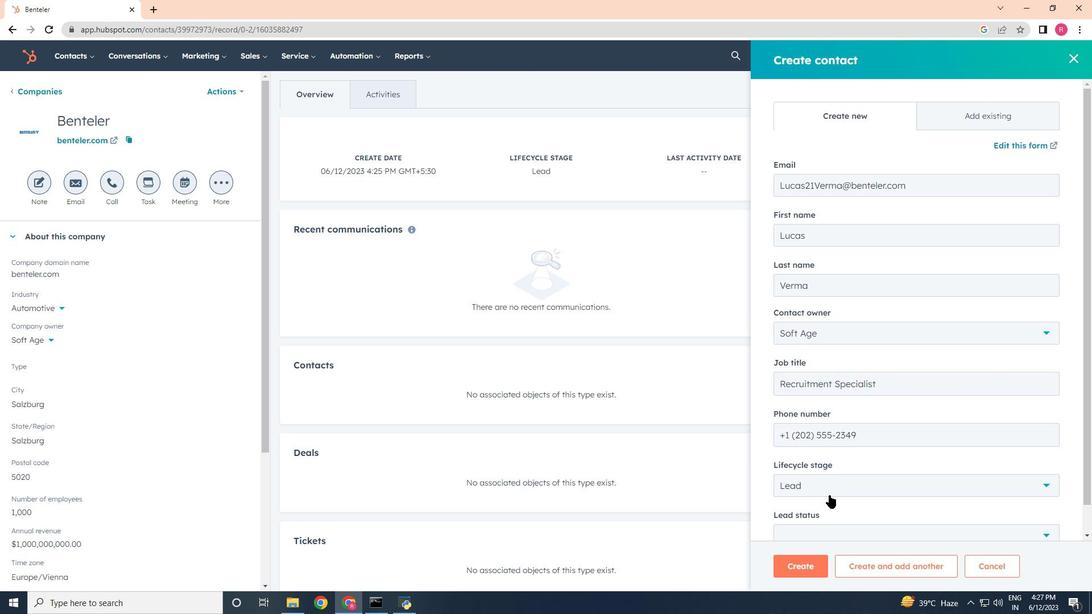 
Action: Mouse moved to (831, 501)
Screenshot: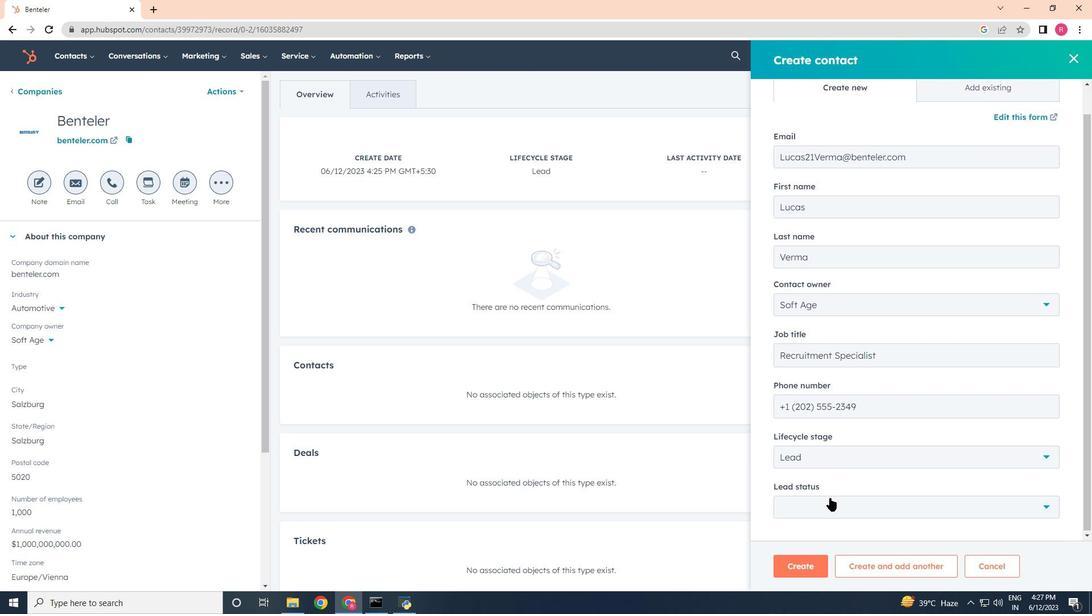 
Action: Mouse pressed left at (831, 501)
Screenshot: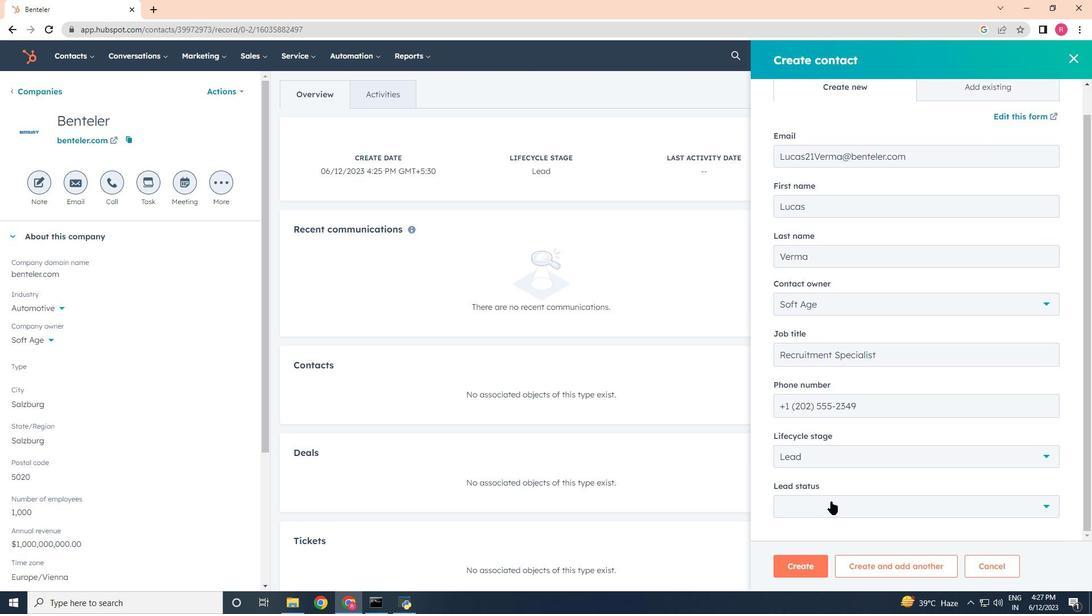 
Action: Mouse moved to (814, 428)
Screenshot: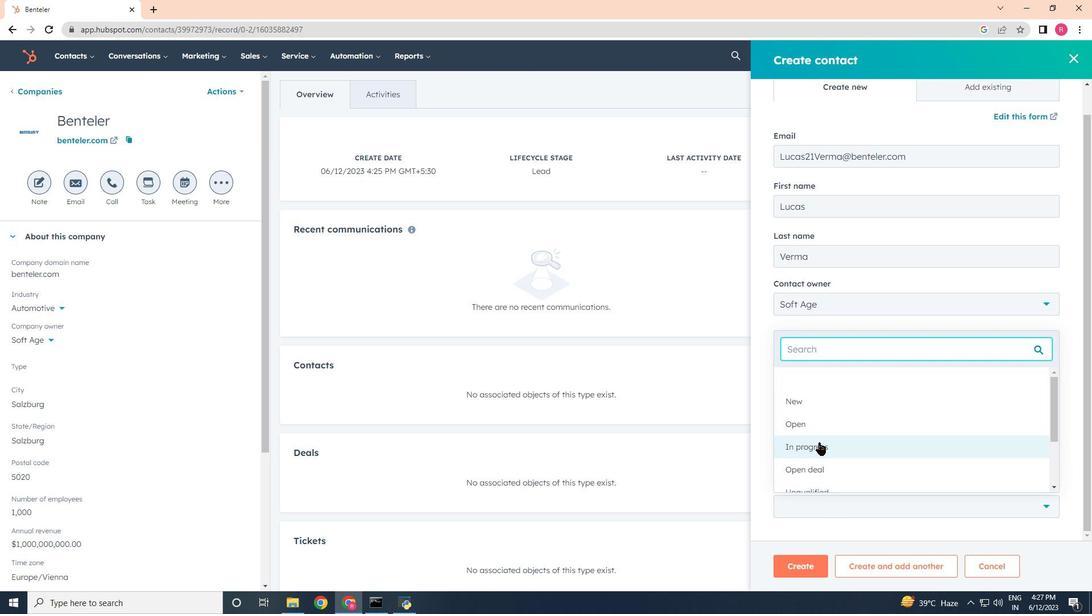 
Action: Mouse pressed left at (814, 428)
Screenshot: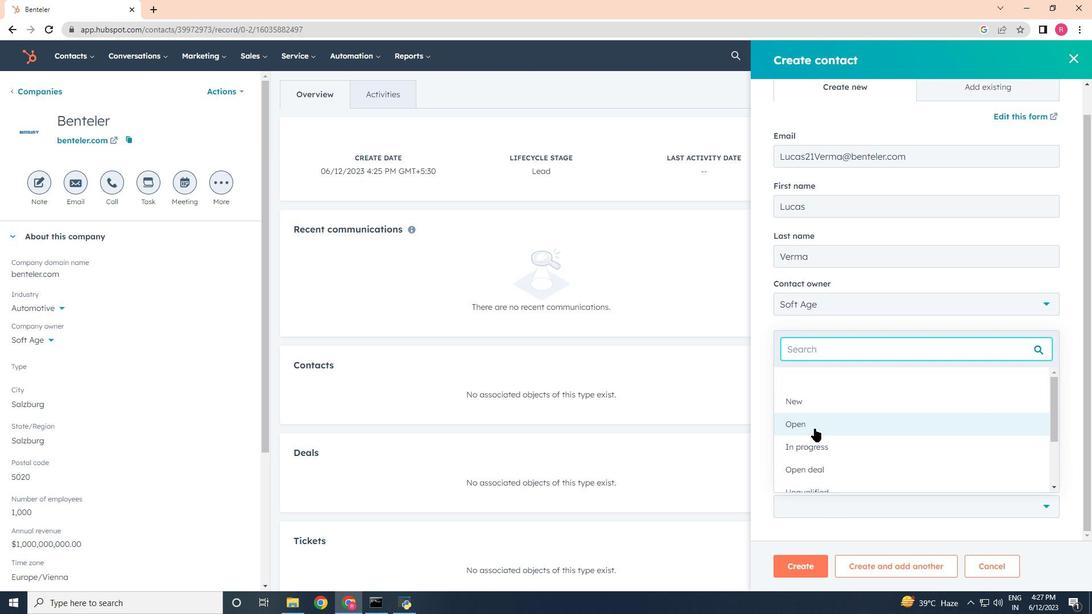 
Action: Mouse moved to (808, 565)
Screenshot: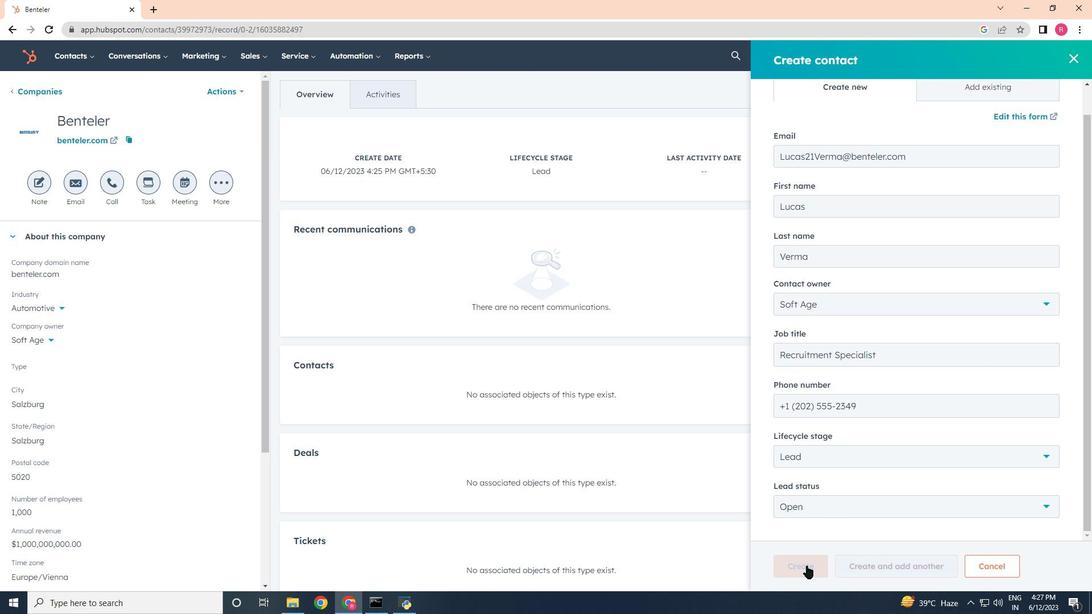 
Action: Mouse pressed left at (808, 565)
Screenshot: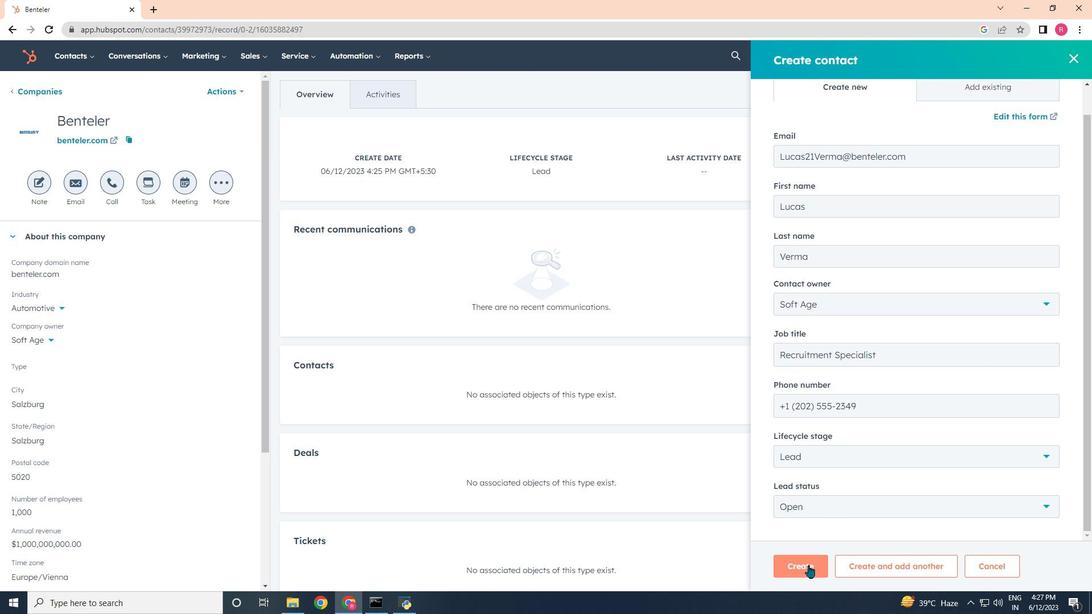 
Action: Mouse moved to (806, 560)
Screenshot: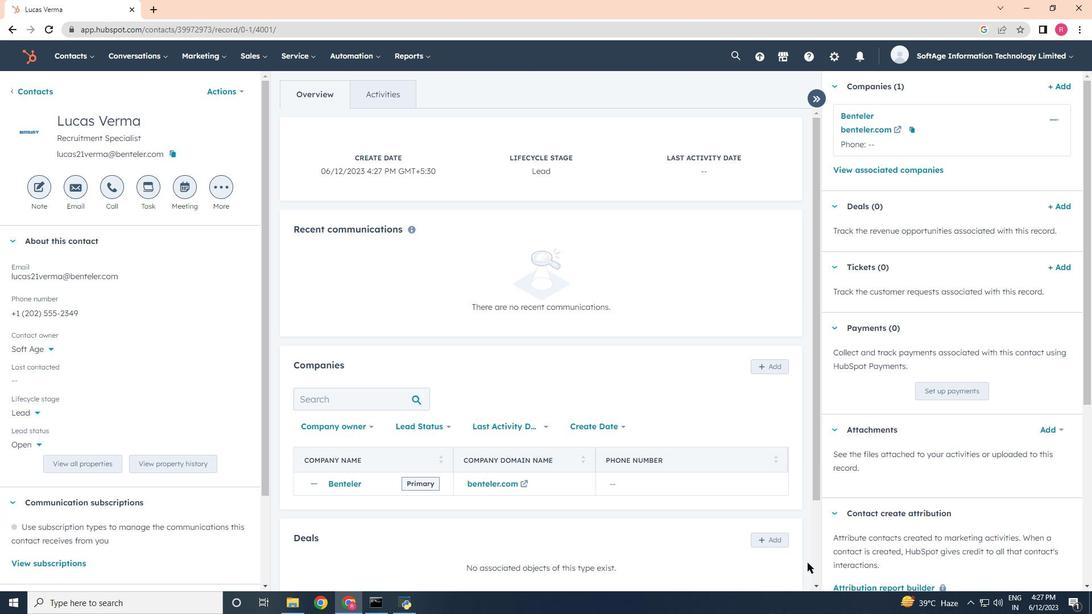 
